 Task: Look for space in Seinäjoki, Finland from 12th  July, 2023 to 15th July, 2023 for 3 adults in price range Rs.12000 to Rs.16000. Place can be entire place with 2 bedrooms having 3 beds and 1 bathroom. Property type can be house, flat, guest house. Booking option can be shelf check-in. Required host language is .
Action: Mouse moved to (450, 100)
Screenshot: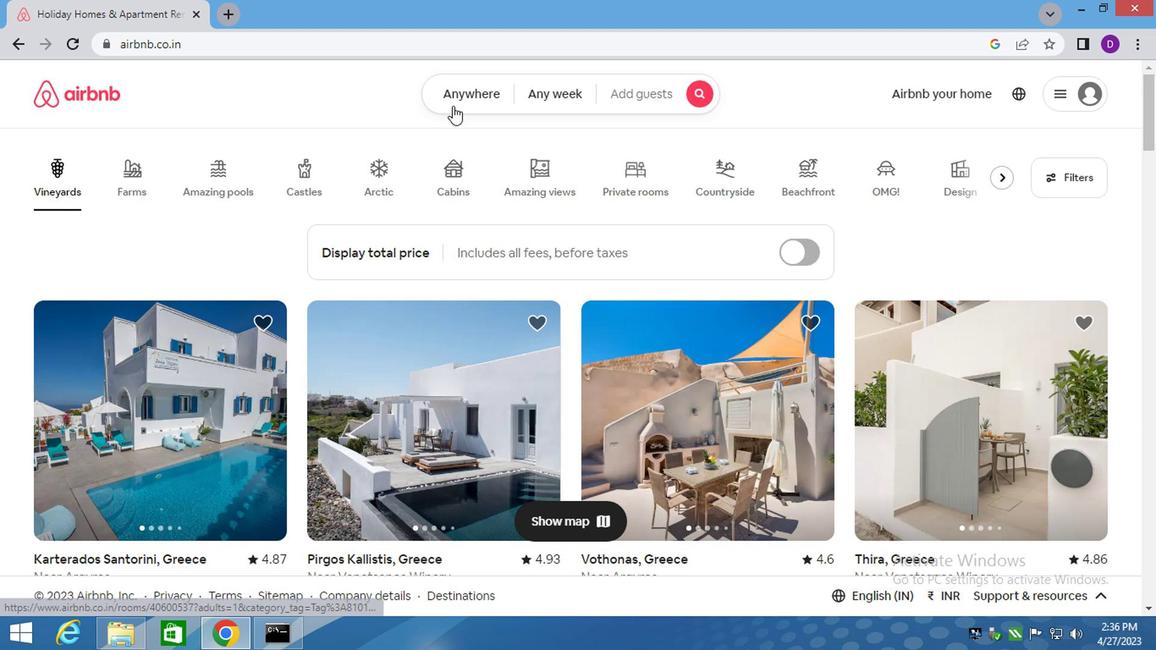 
Action: Mouse pressed left at (450, 100)
Screenshot: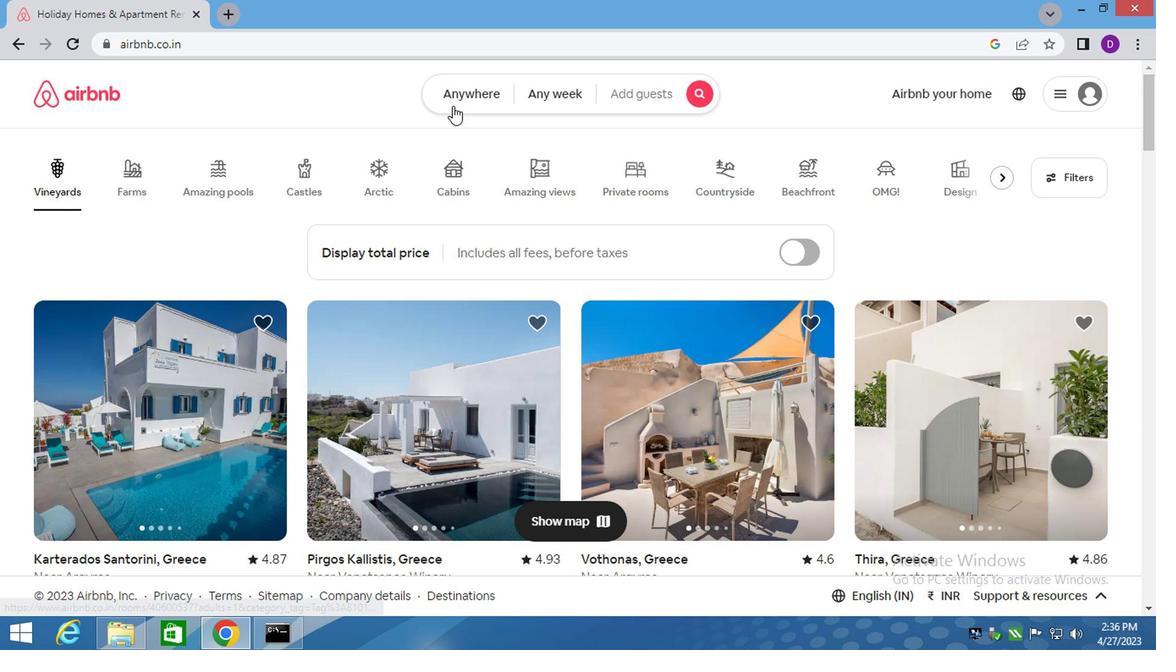 
Action: Mouse moved to (306, 163)
Screenshot: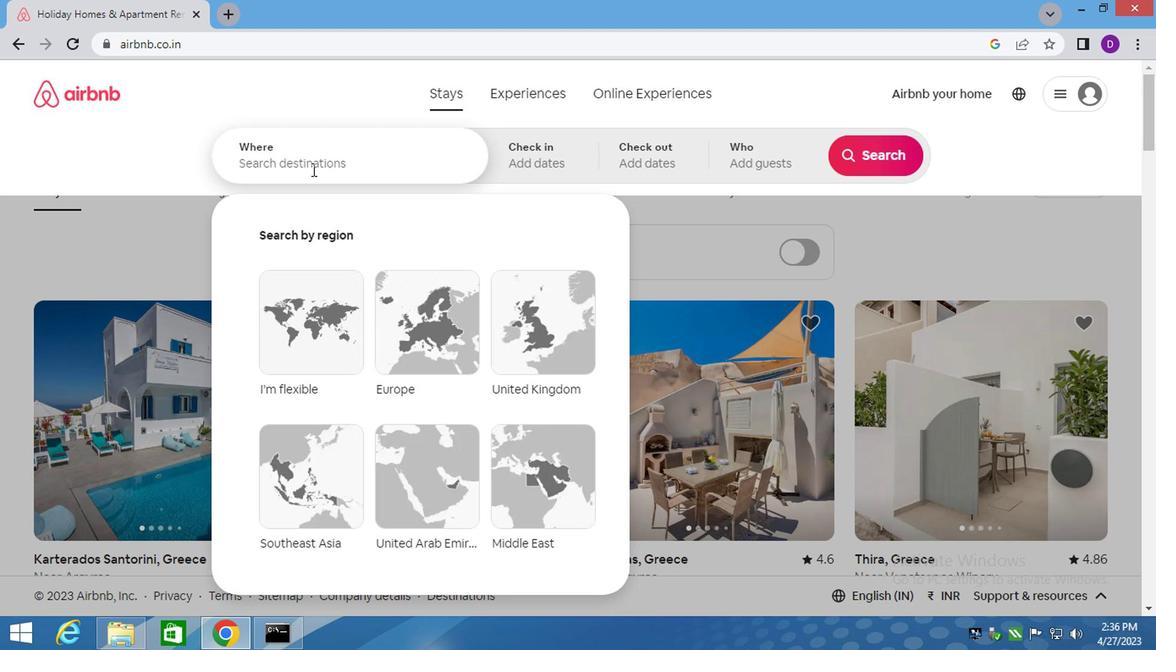 
Action: Mouse pressed left at (306, 163)
Screenshot: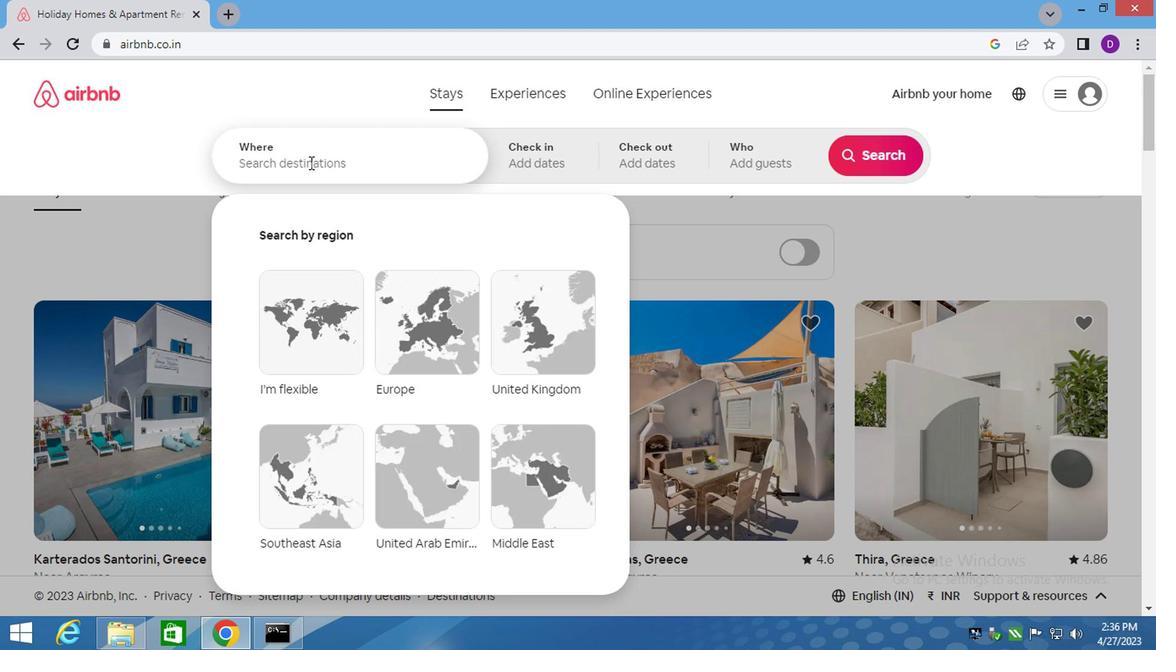 
Action: Key pressed <Key.shift>SEINAJOKI,<Key.space><Key.shift>F
Screenshot: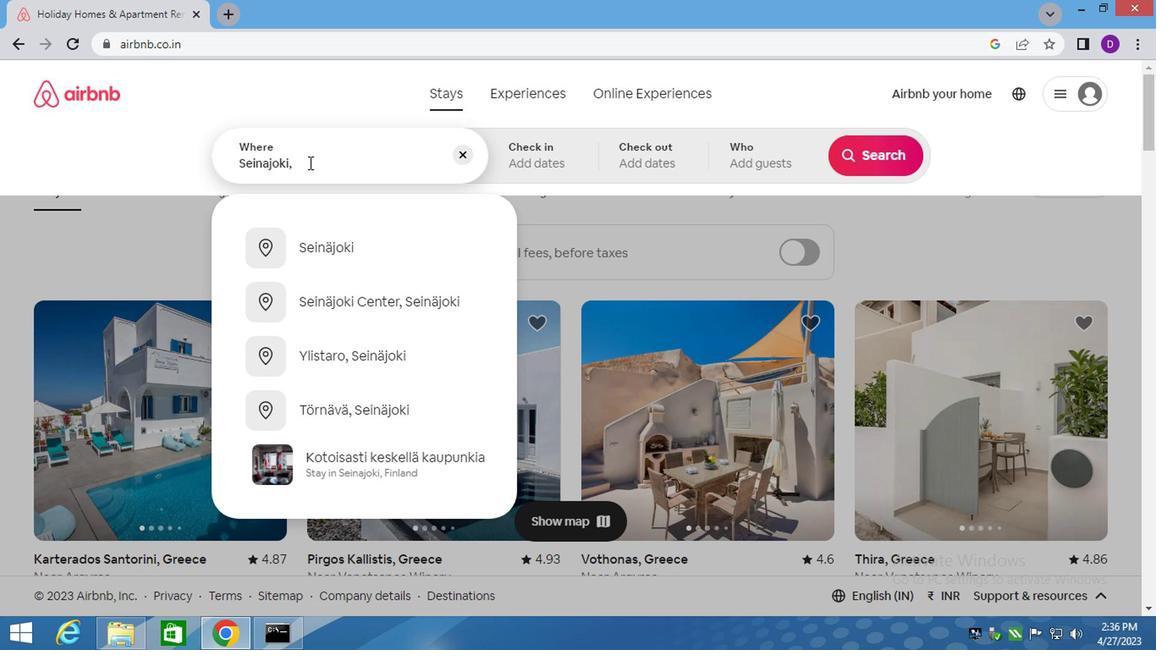 
Action: Mouse moved to (314, 239)
Screenshot: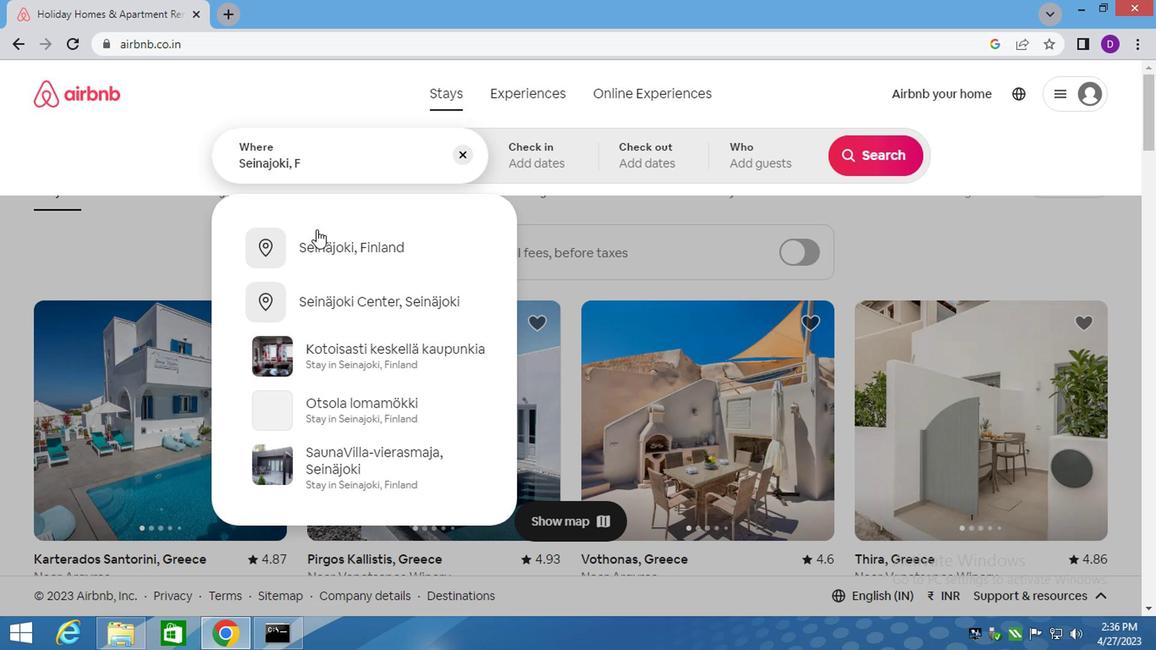 
Action: Mouse pressed left at (314, 239)
Screenshot: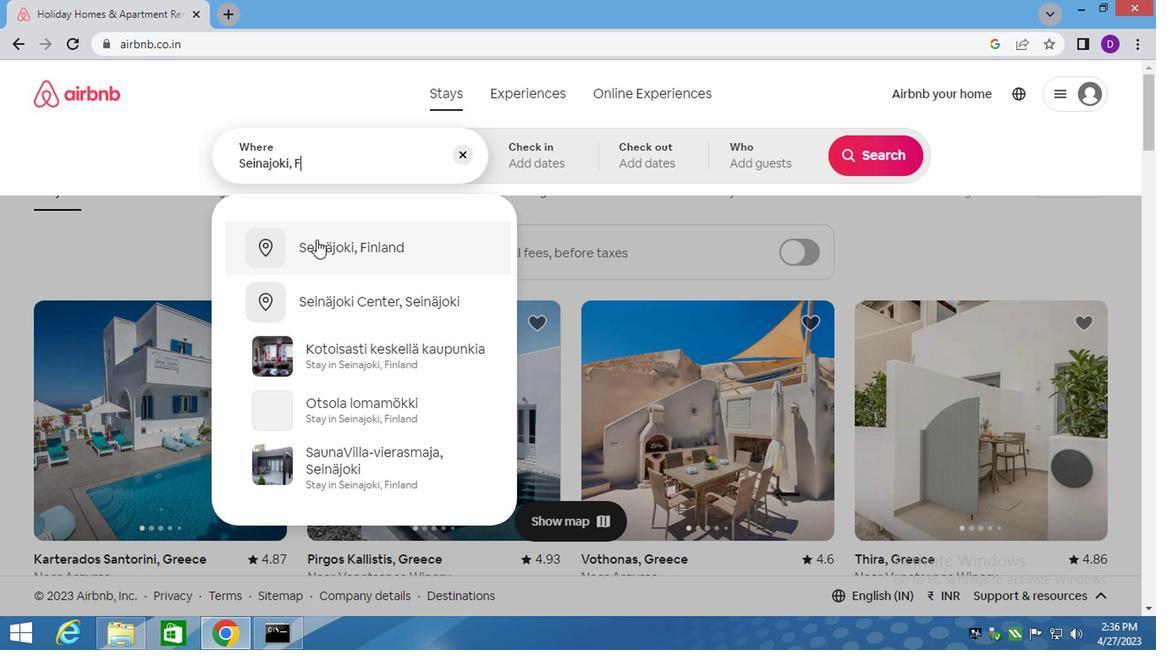 
Action: Mouse moved to (856, 294)
Screenshot: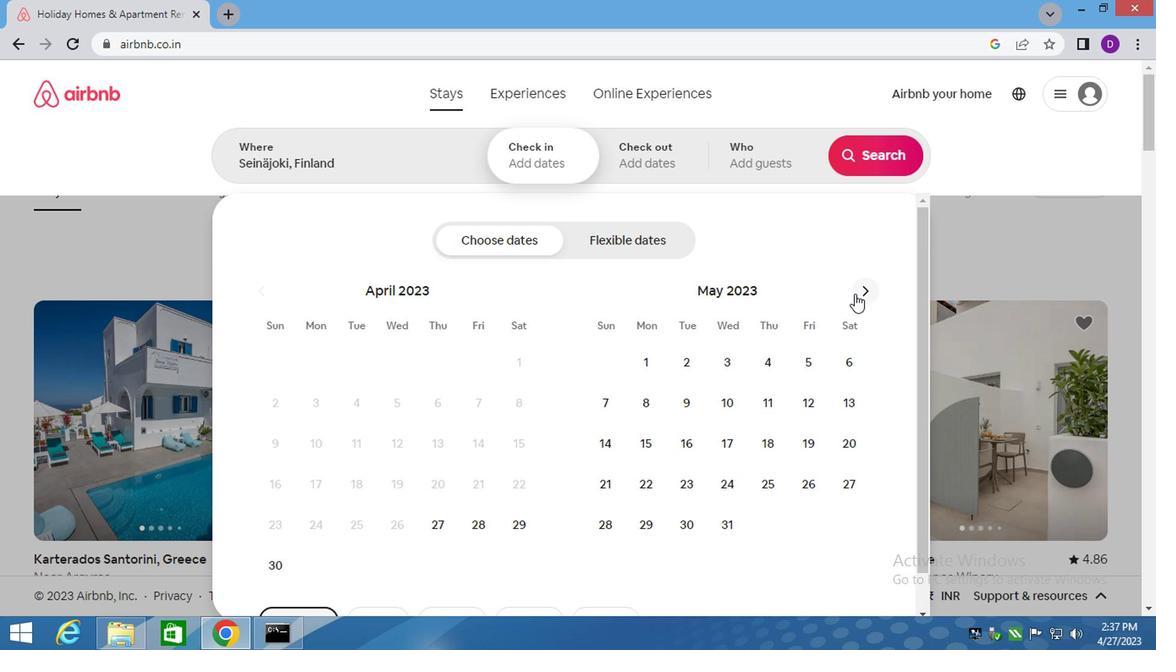 
Action: Mouse pressed left at (856, 294)
Screenshot: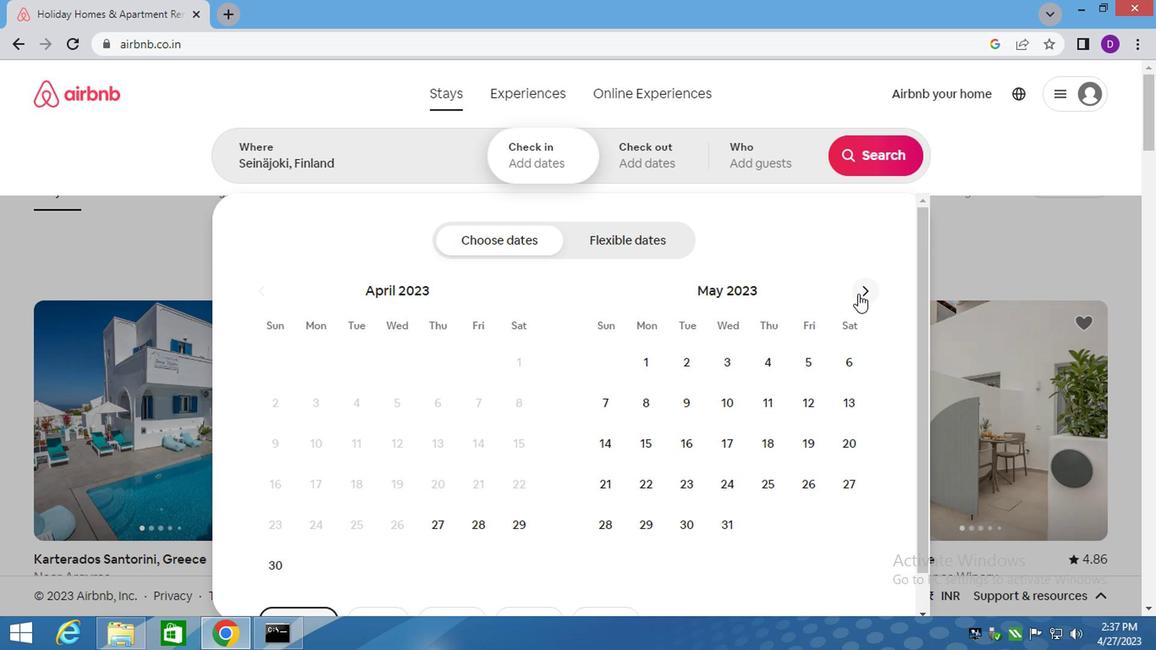 
Action: Mouse pressed left at (856, 294)
Screenshot: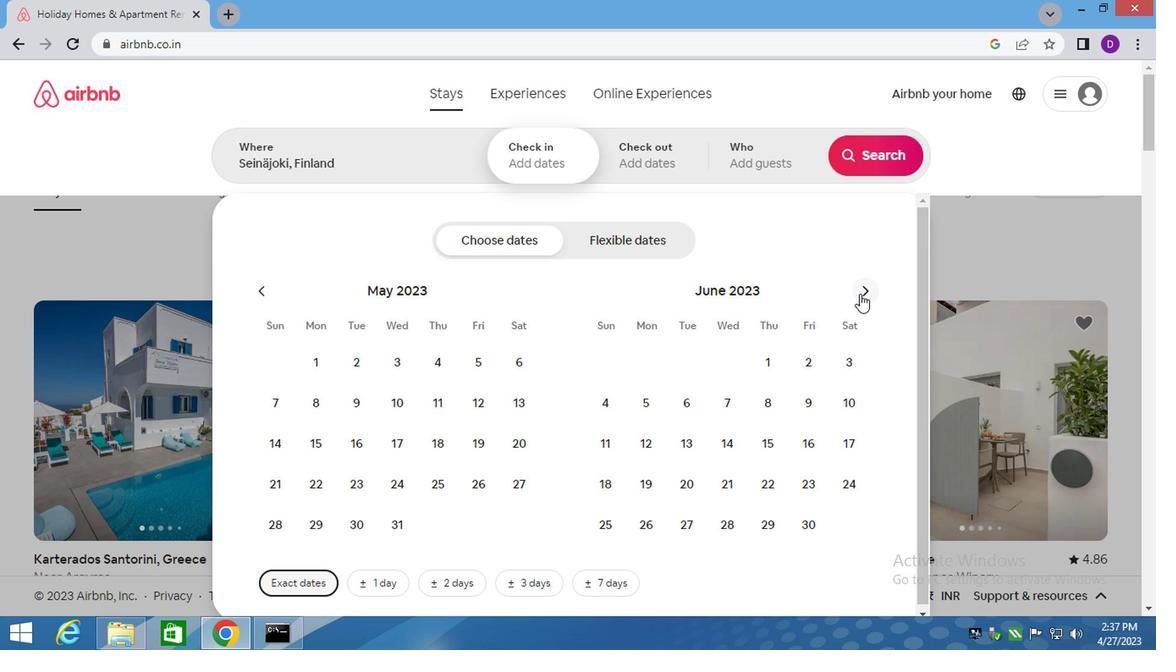 
Action: Mouse moved to (725, 435)
Screenshot: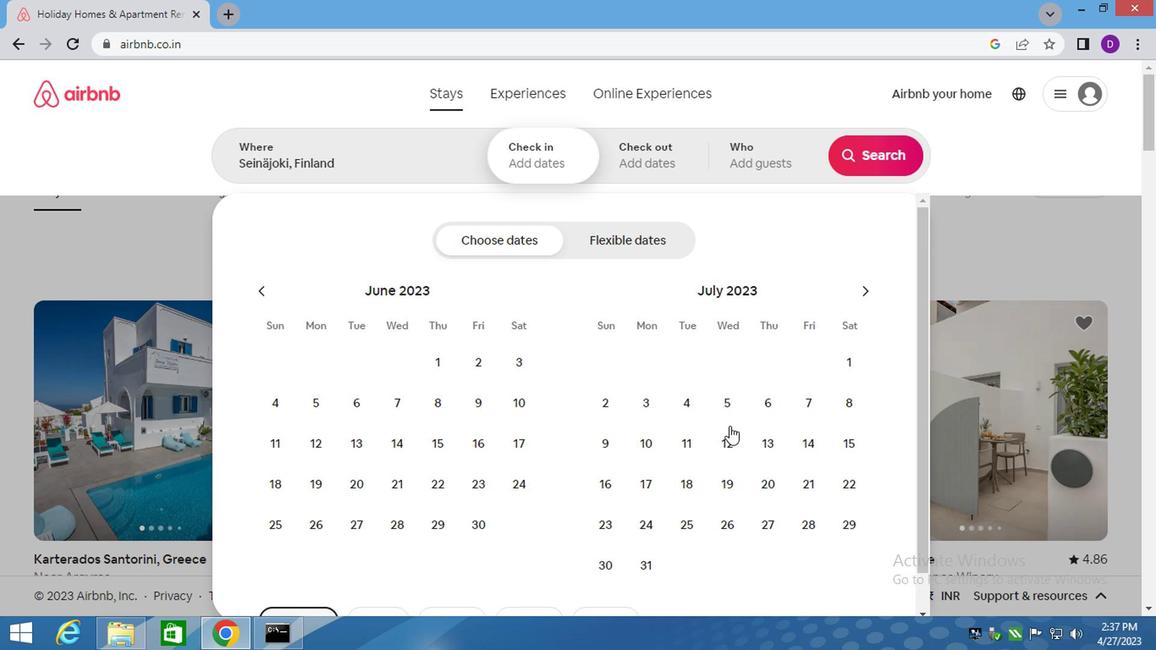 
Action: Mouse pressed left at (725, 435)
Screenshot: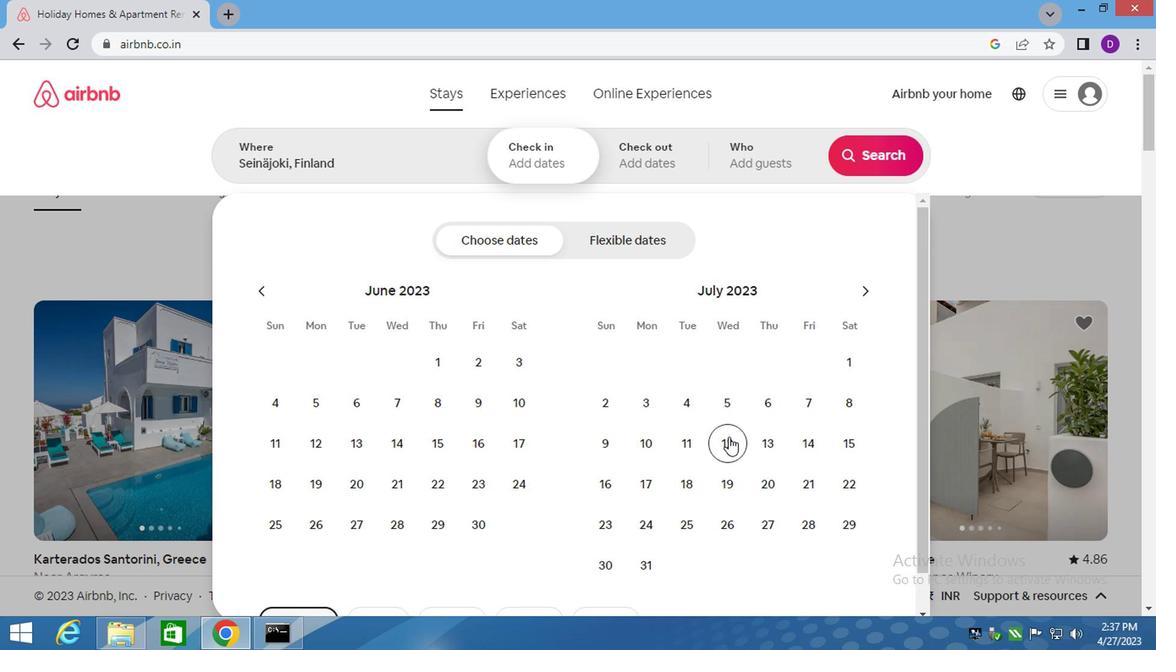 
Action: Mouse moved to (843, 442)
Screenshot: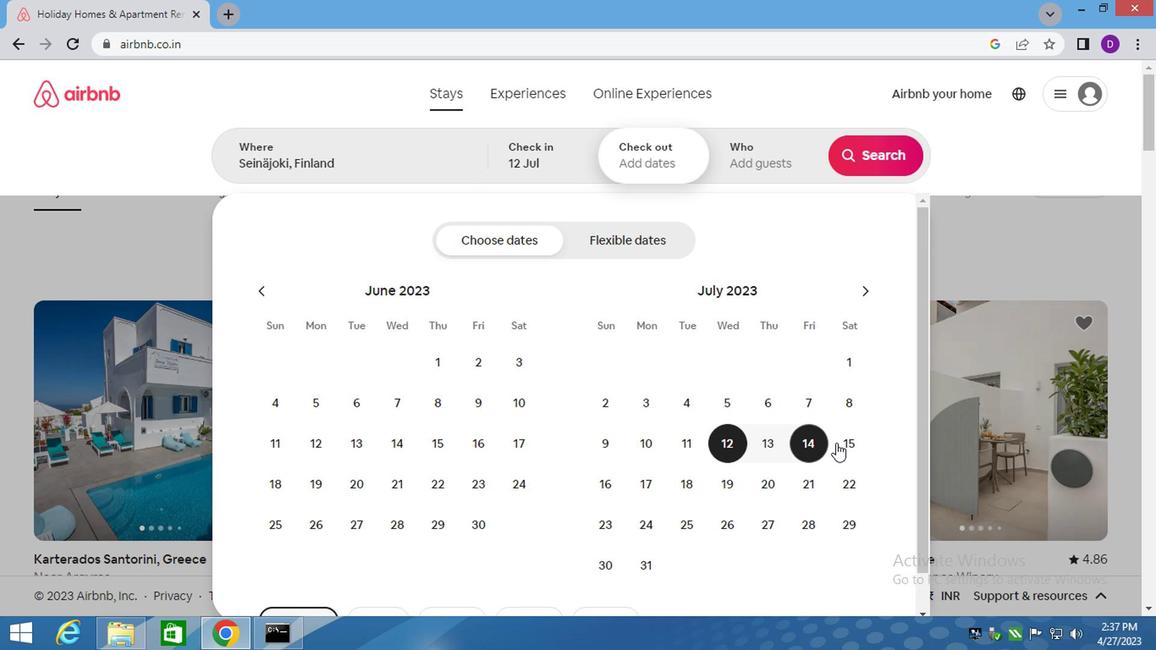 
Action: Mouse pressed left at (843, 442)
Screenshot: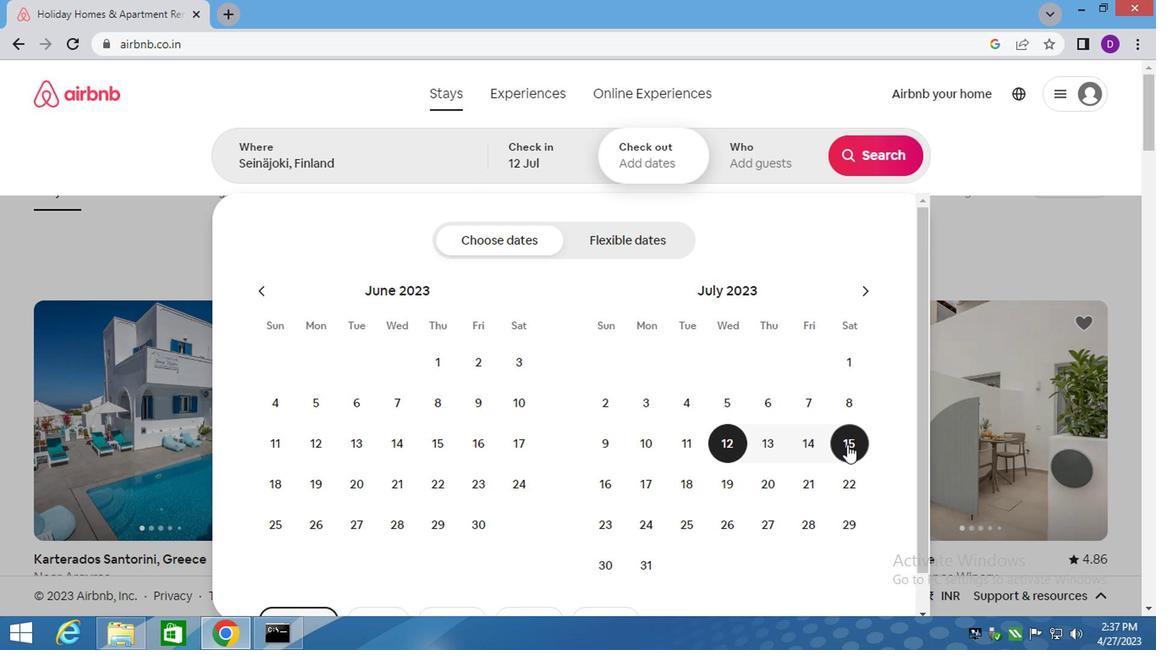 
Action: Mouse moved to (747, 154)
Screenshot: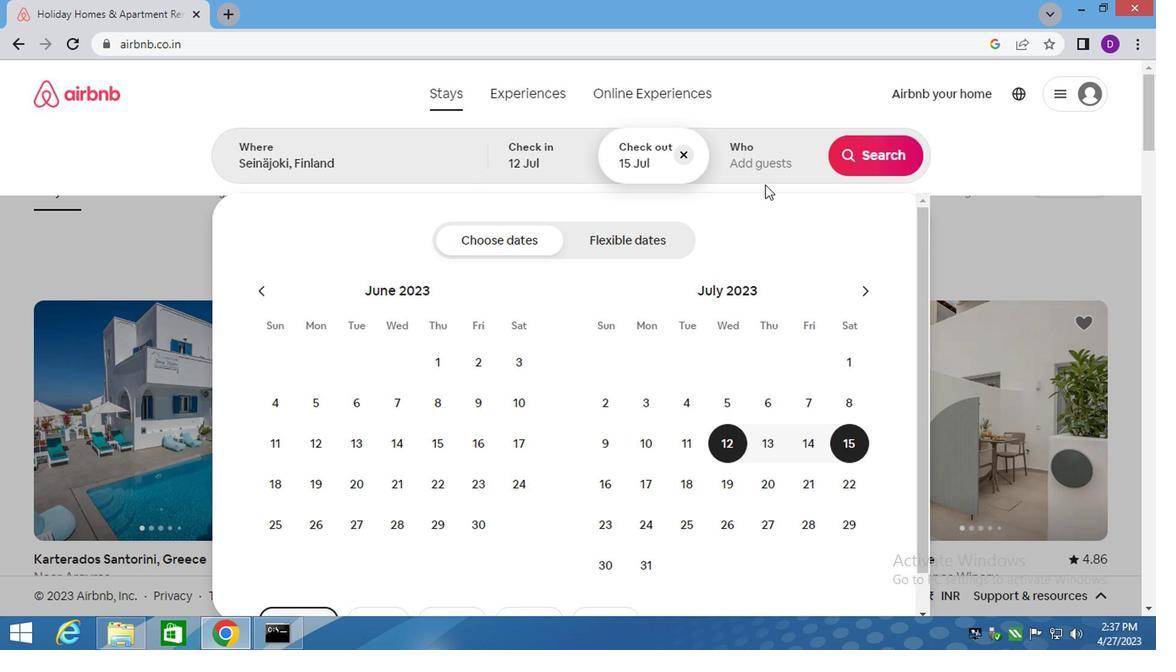 
Action: Mouse pressed left at (747, 154)
Screenshot: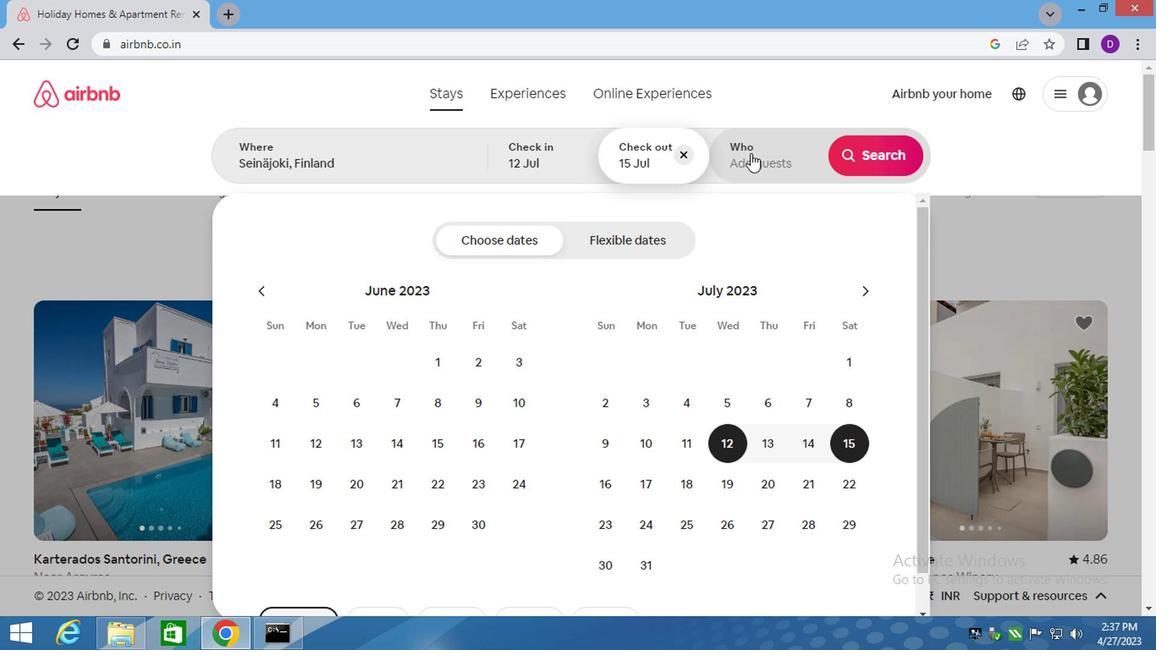 
Action: Mouse moved to (880, 251)
Screenshot: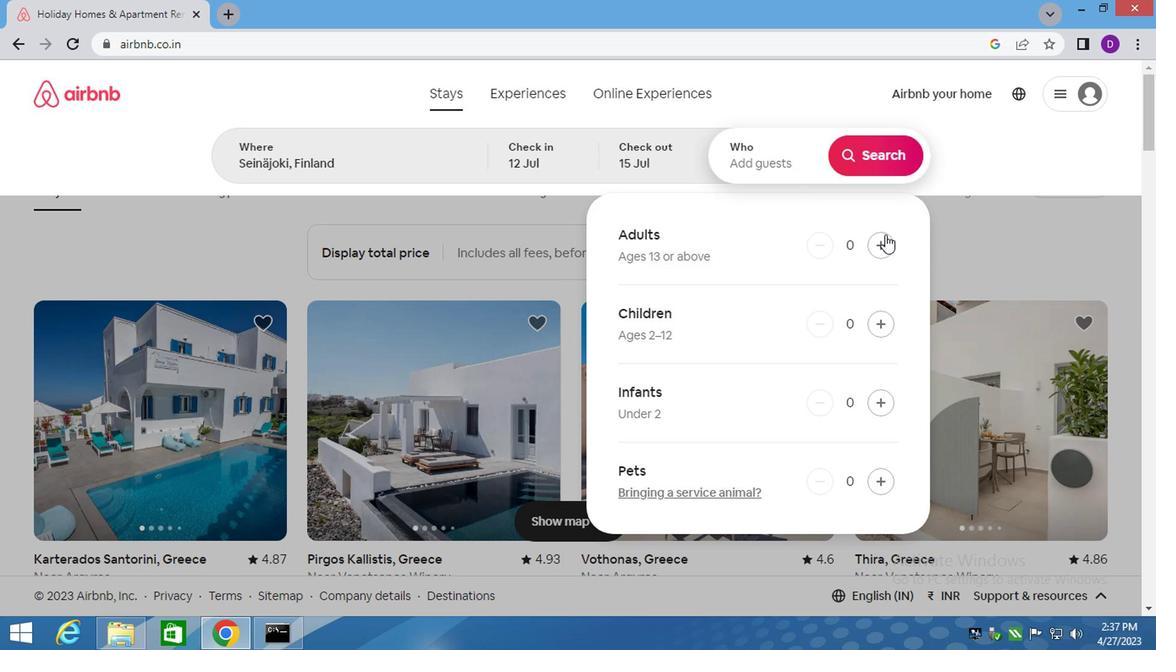 
Action: Mouse pressed left at (880, 251)
Screenshot: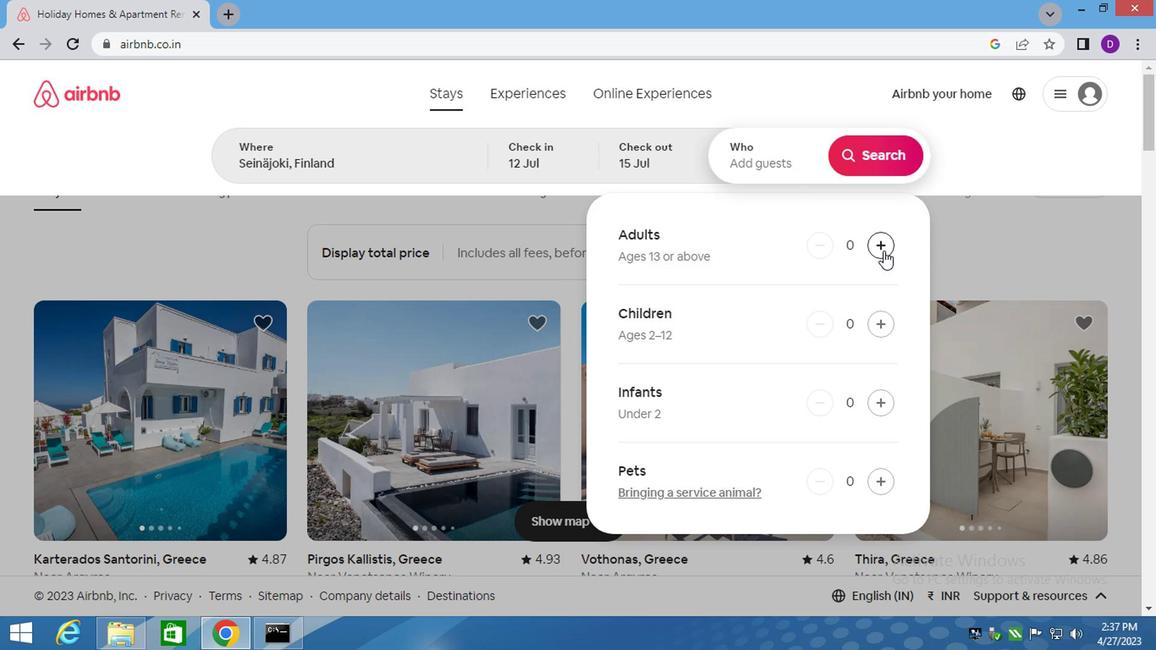 
Action: Mouse pressed left at (880, 251)
Screenshot: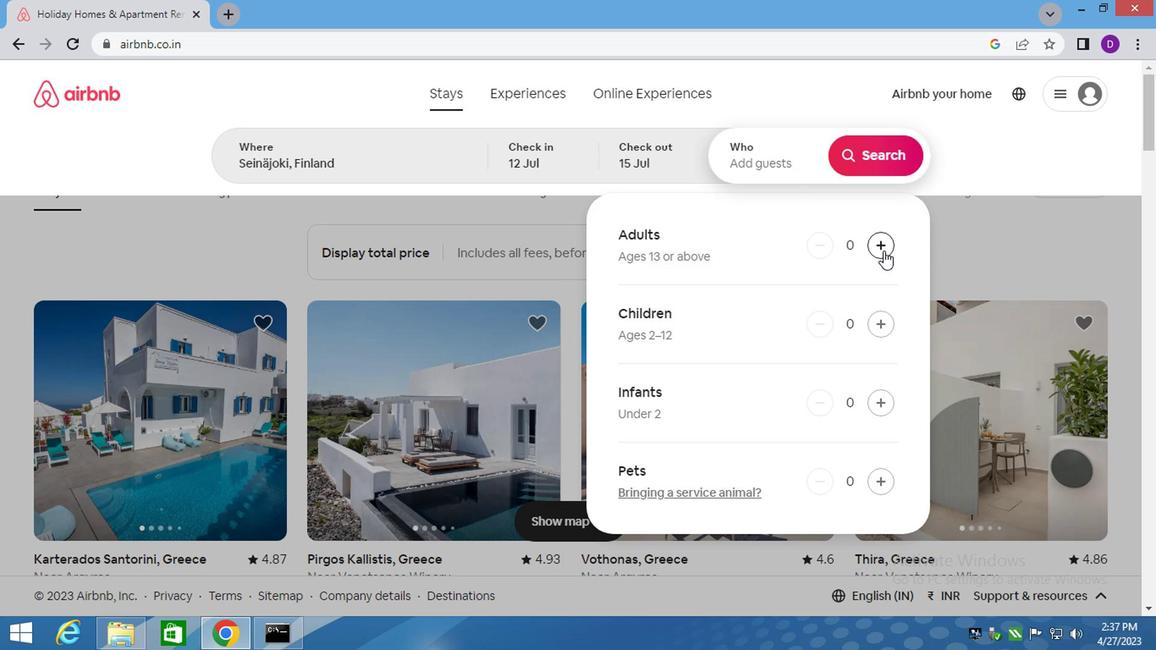 
Action: Mouse pressed left at (880, 251)
Screenshot: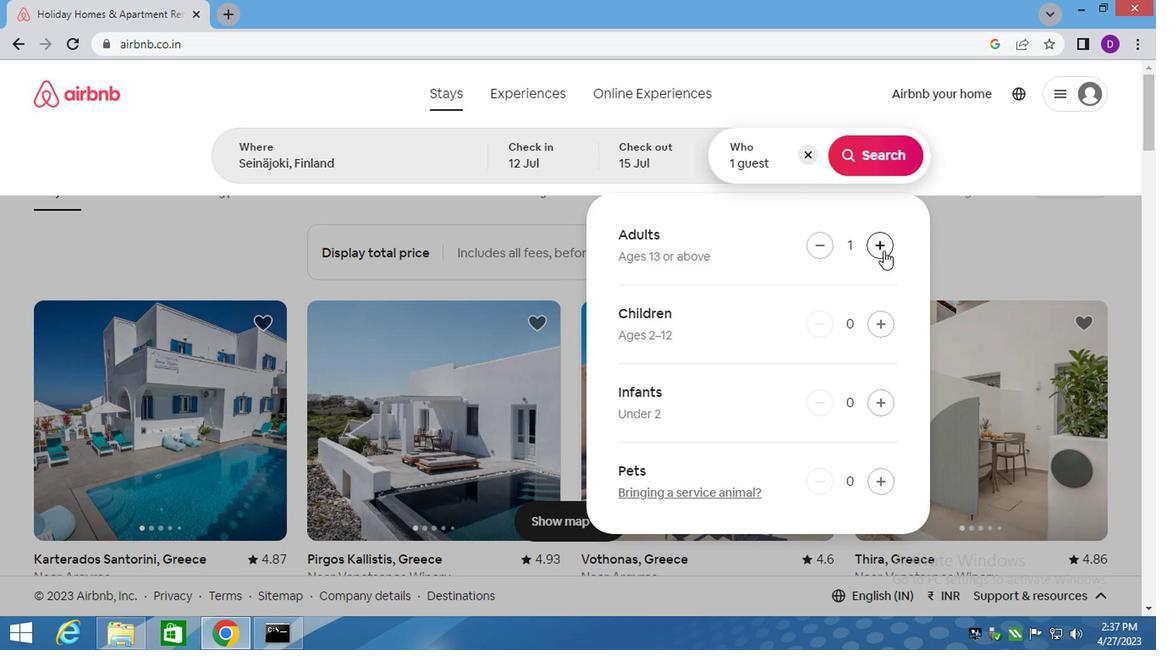 
Action: Mouse moved to (866, 158)
Screenshot: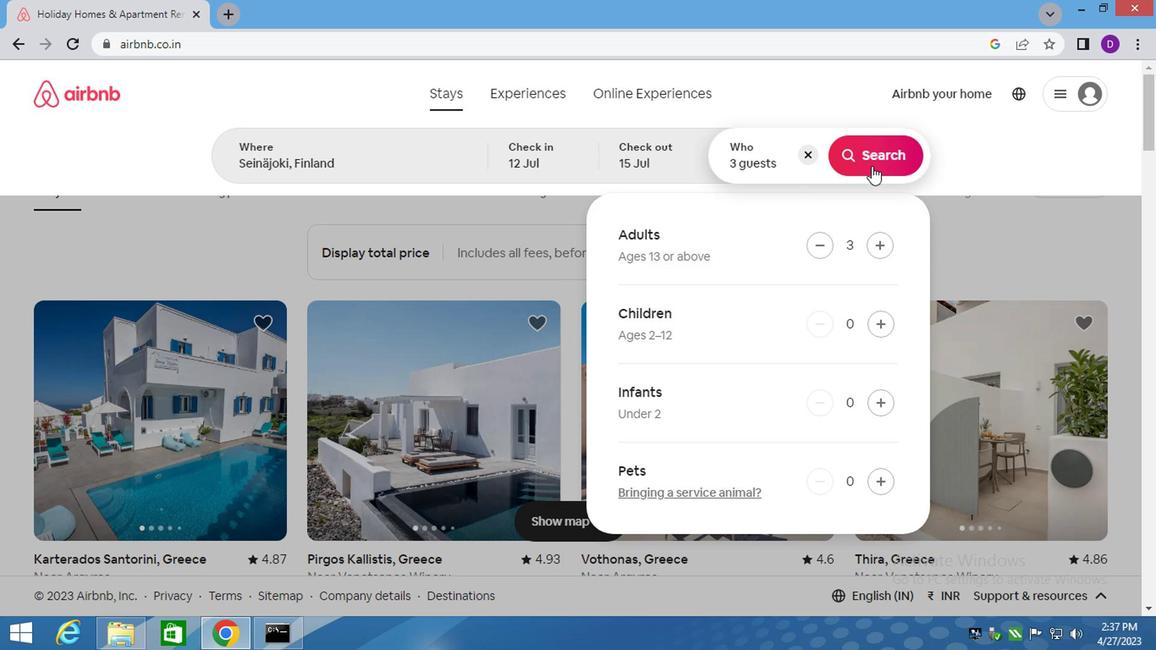 
Action: Mouse pressed left at (866, 158)
Screenshot: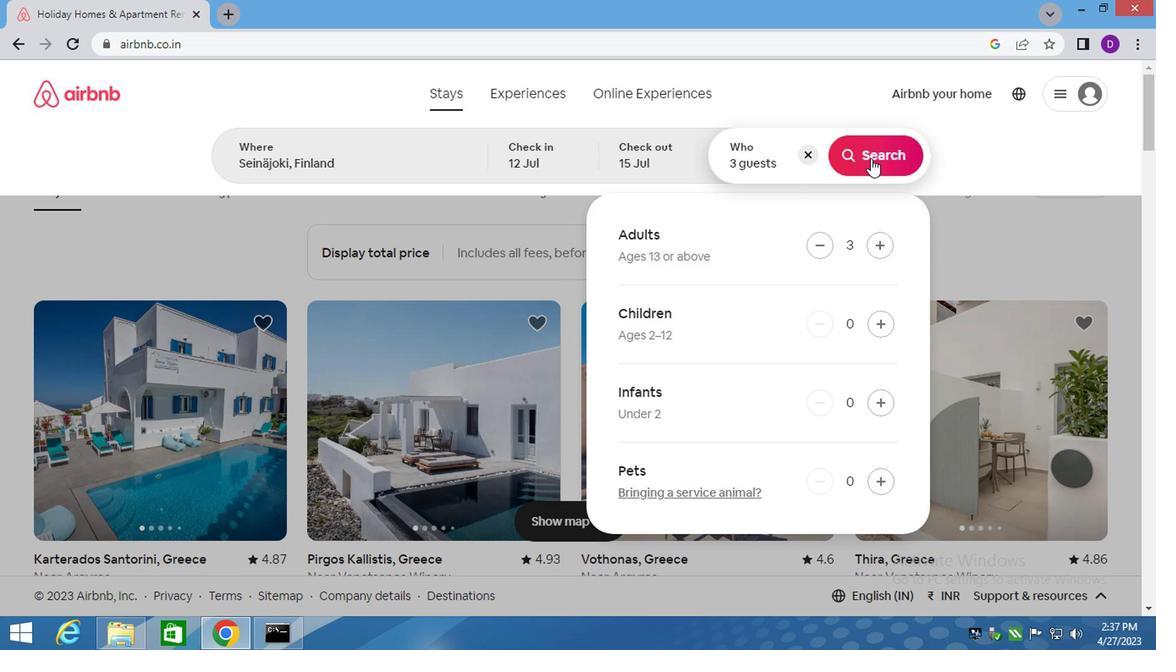 
Action: Mouse moved to (1045, 166)
Screenshot: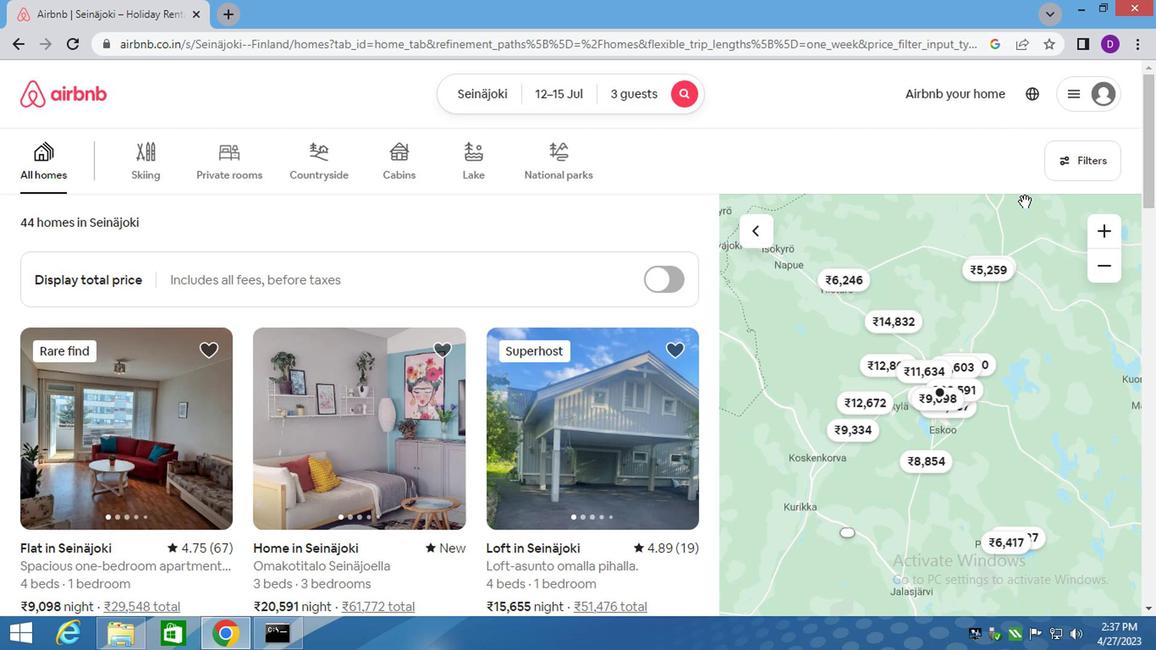 
Action: Mouse pressed left at (1045, 166)
Screenshot: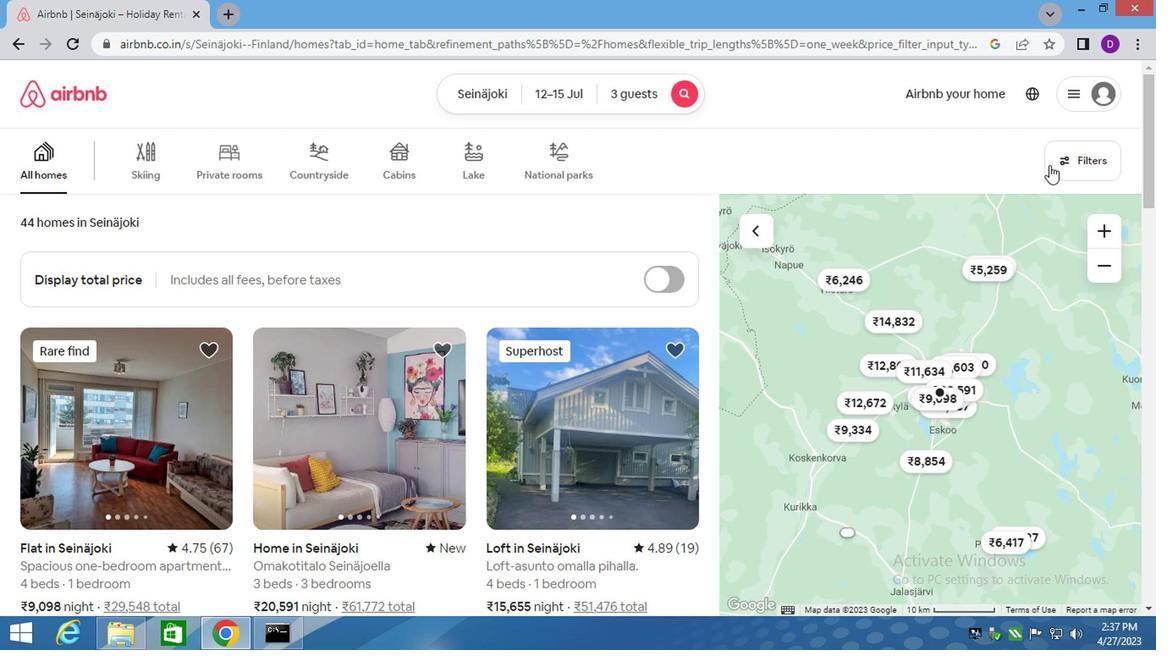 
Action: Mouse moved to (359, 376)
Screenshot: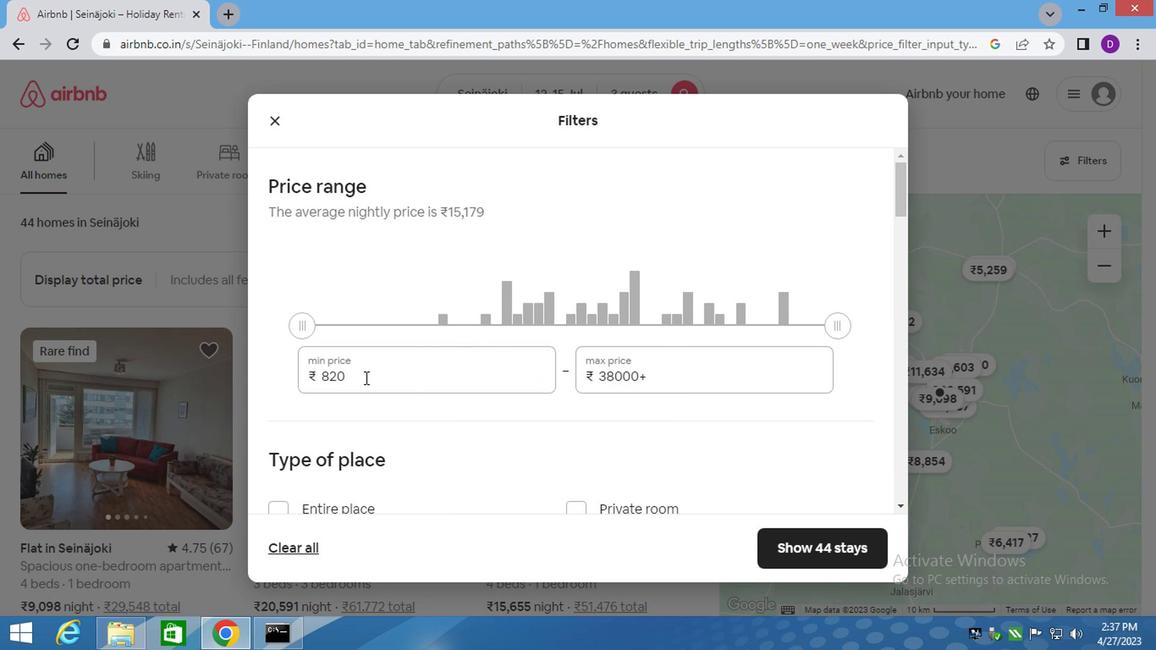 
Action: Mouse pressed left at (359, 376)
Screenshot: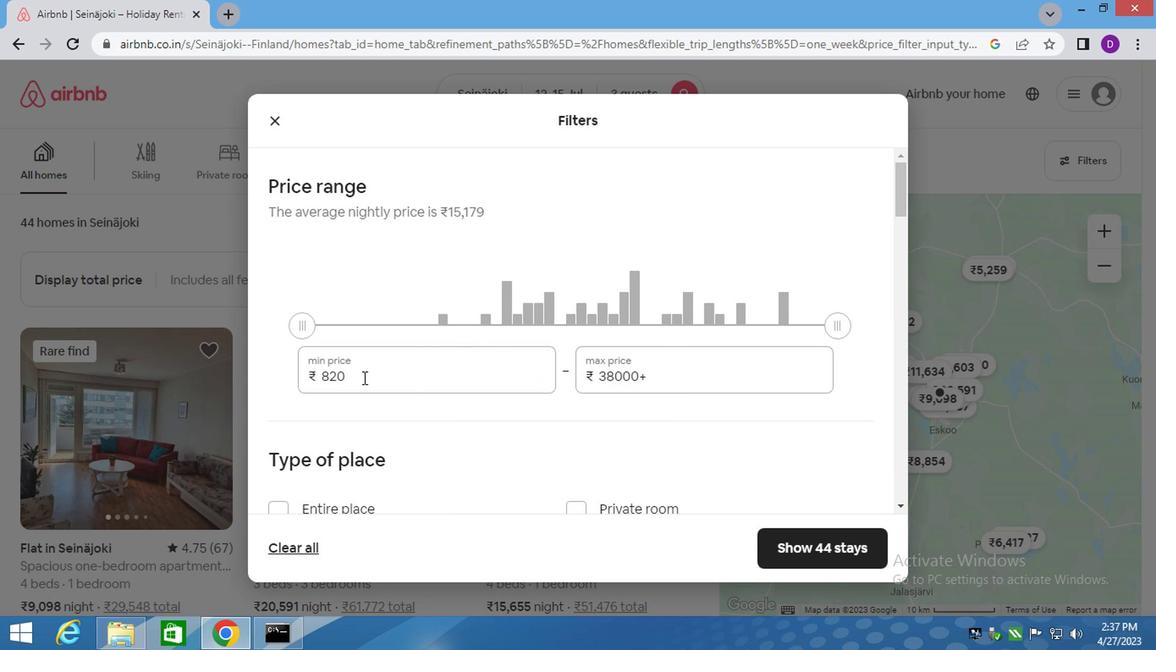 
Action: Mouse pressed left at (359, 376)
Screenshot: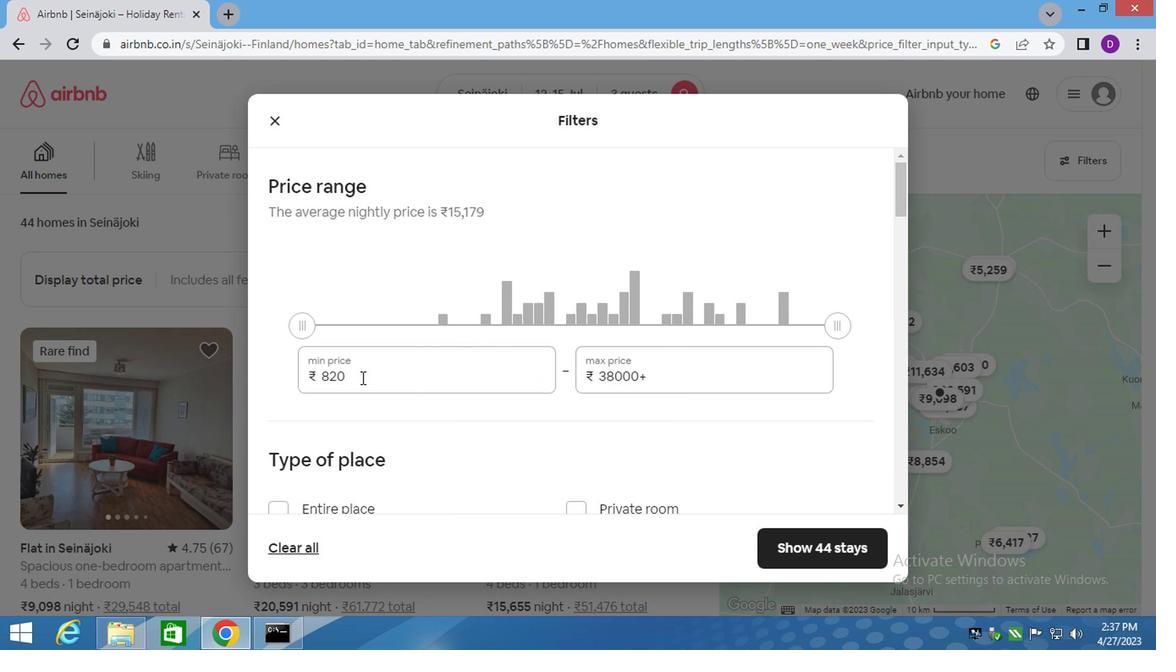 
Action: Key pressed 12000<Key.tab>16000
Screenshot: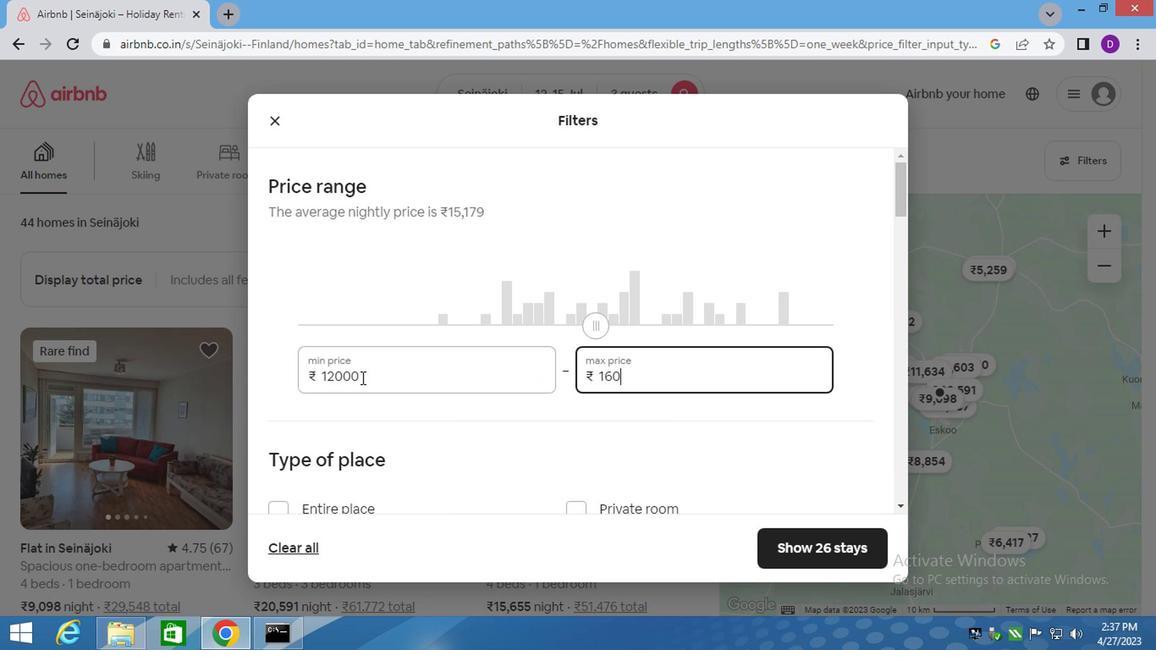 
Action: Mouse scrolled (359, 375) with delta (0, 0)
Screenshot: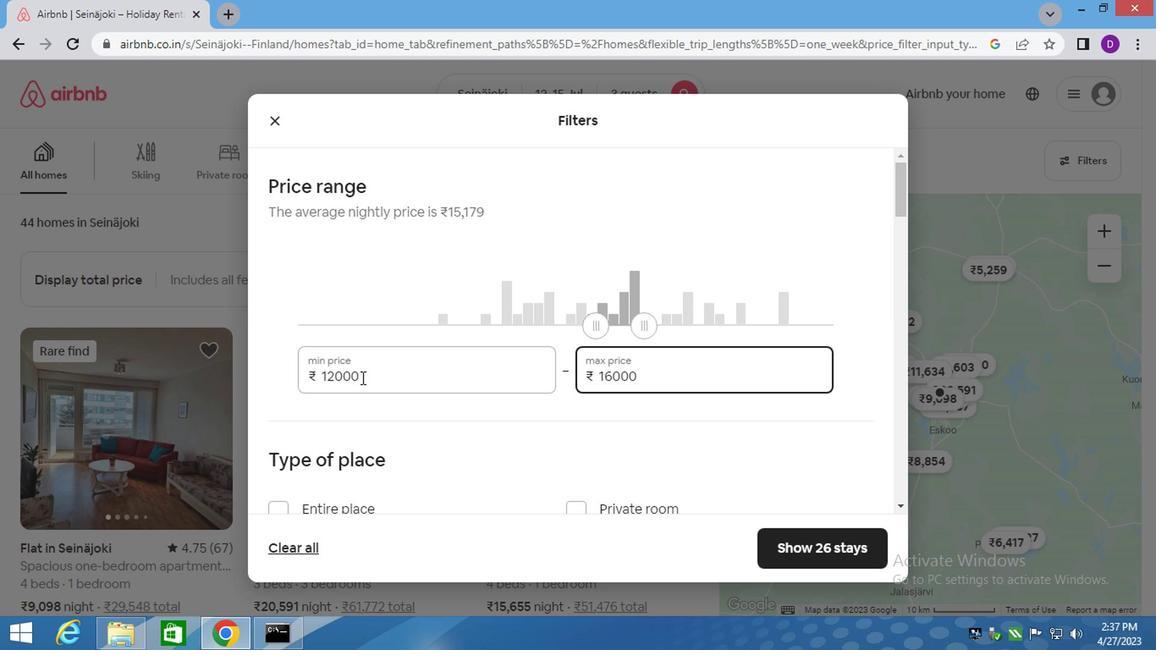 
Action: Mouse moved to (267, 427)
Screenshot: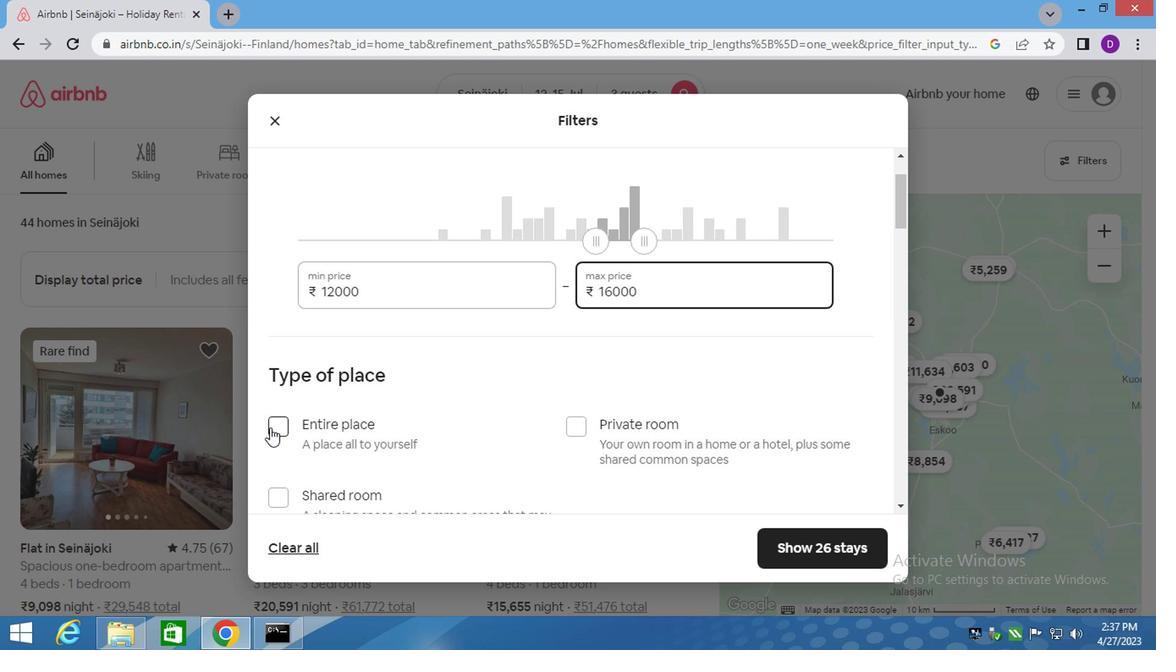 
Action: Mouse pressed left at (267, 427)
Screenshot: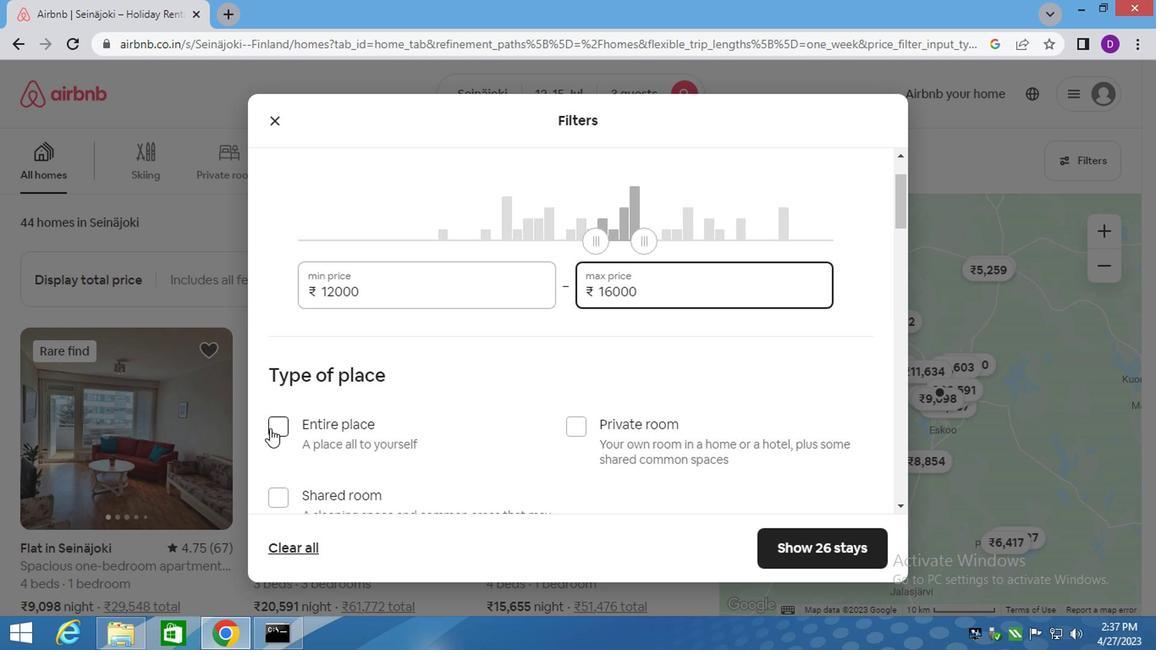 
Action: Mouse moved to (390, 470)
Screenshot: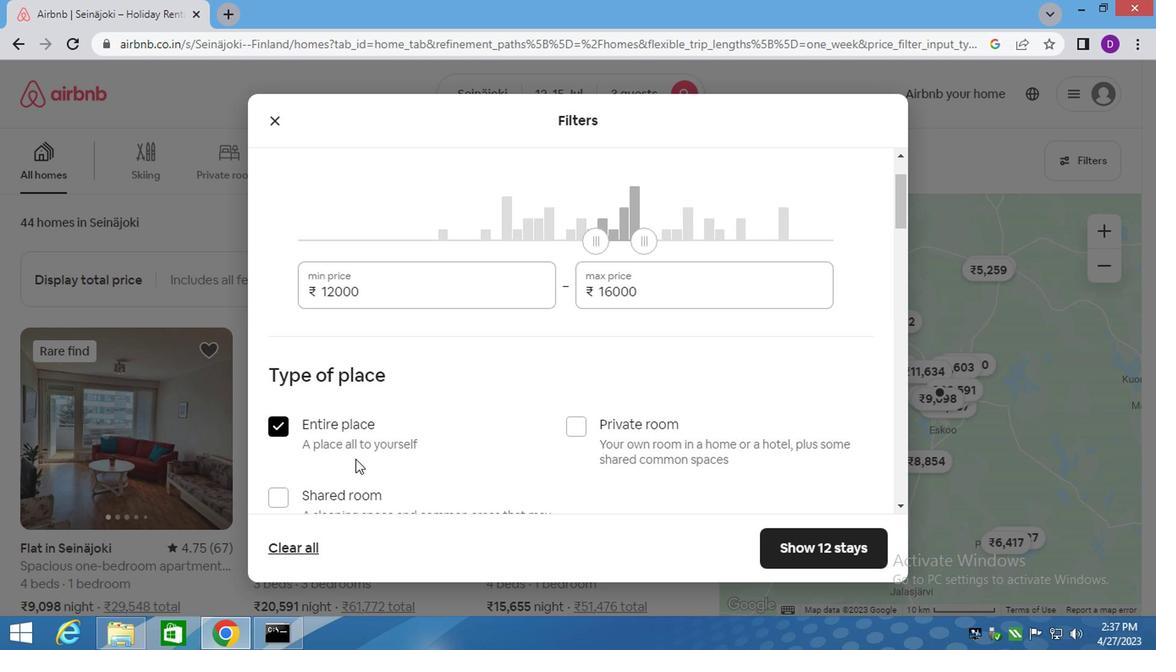 
Action: Mouse scrolled (390, 469) with delta (0, 0)
Screenshot: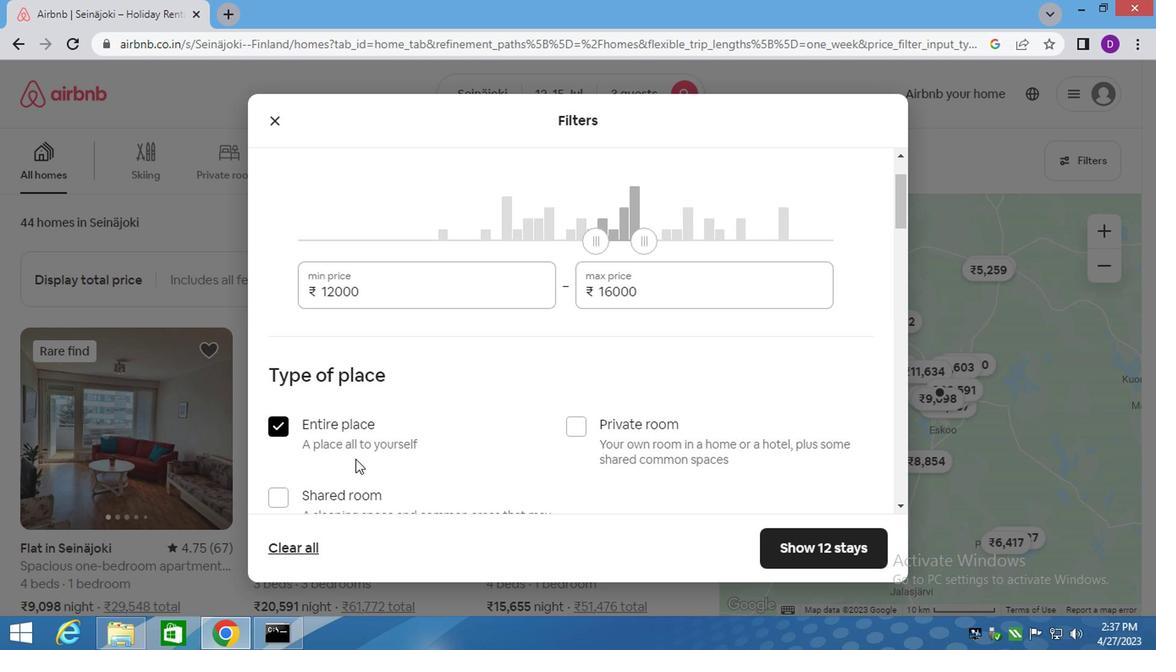 
Action: Mouse scrolled (390, 469) with delta (0, 0)
Screenshot: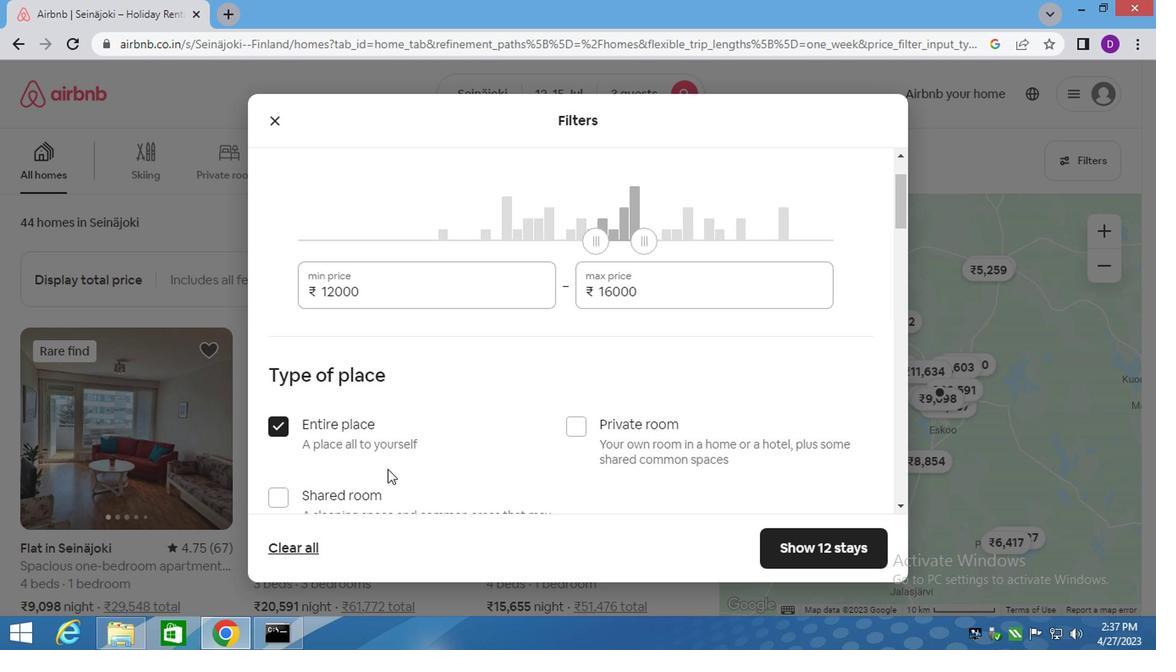 
Action: Mouse moved to (391, 469)
Screenshot: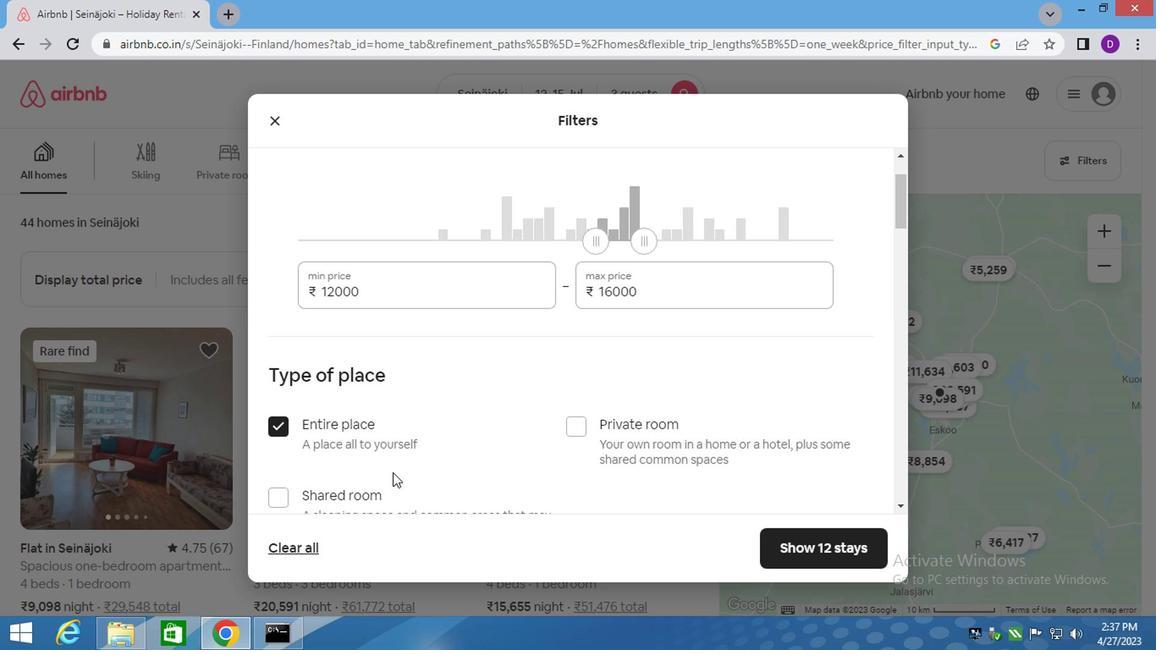 
Action: Mouse scrolled (391, 469) with delta (0, 0)
Screenshot: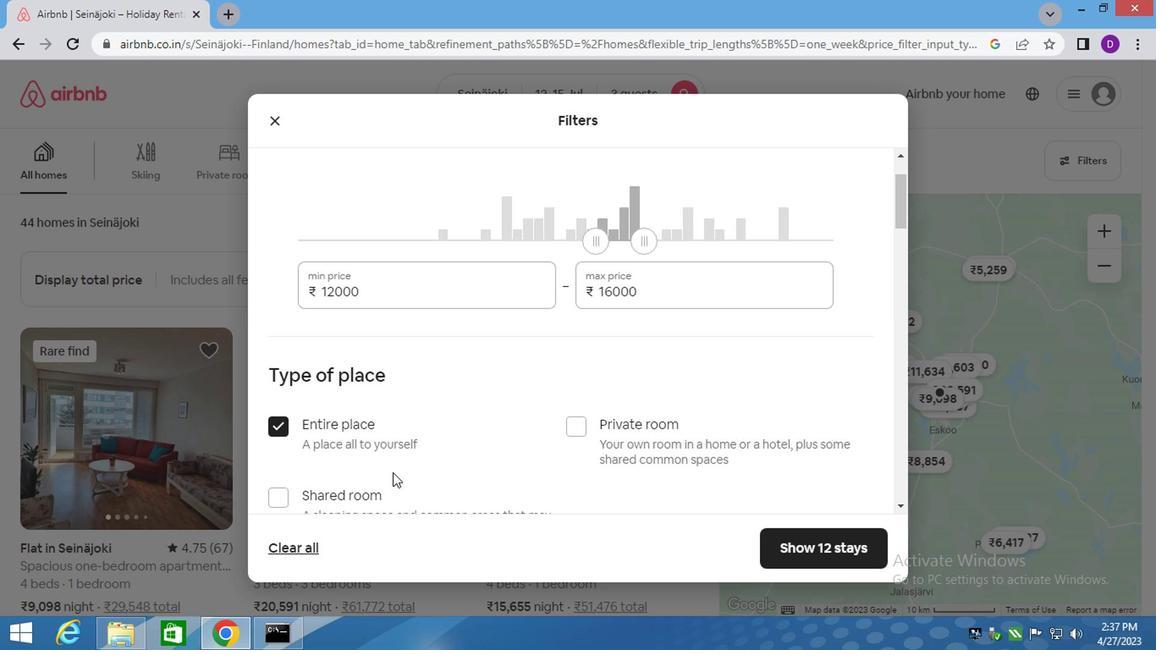 
Action: Mouse moved to (422, 395)
Screenshot: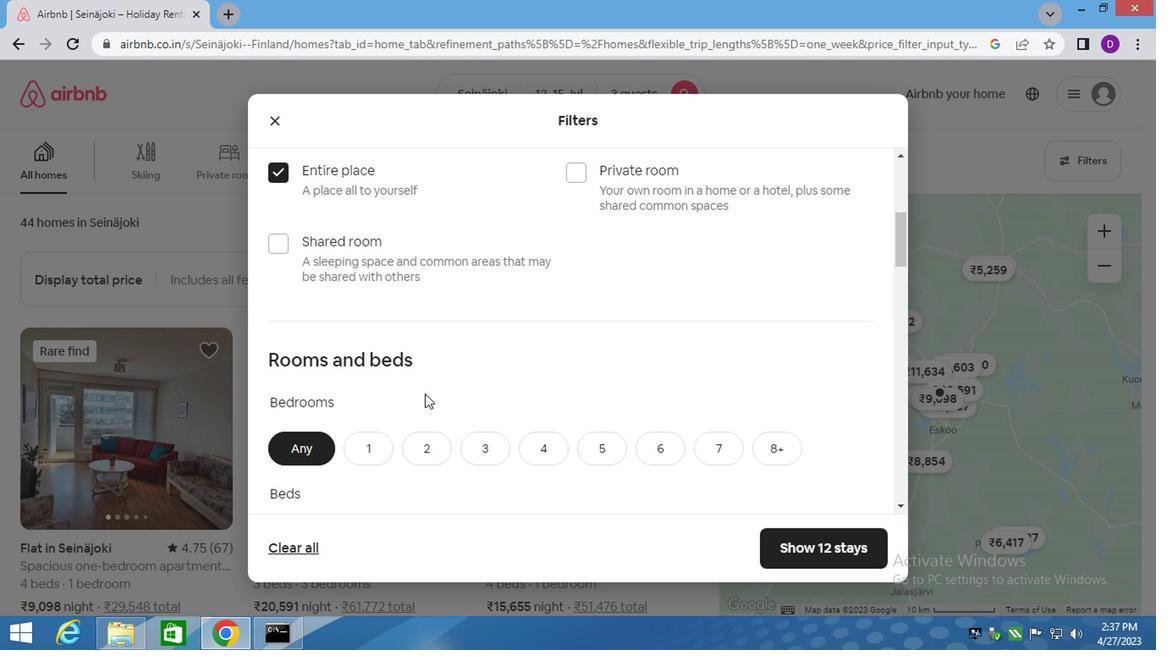 
Action: Mouse scrolled (422, 394) with delta (0, 0)
Screenshot: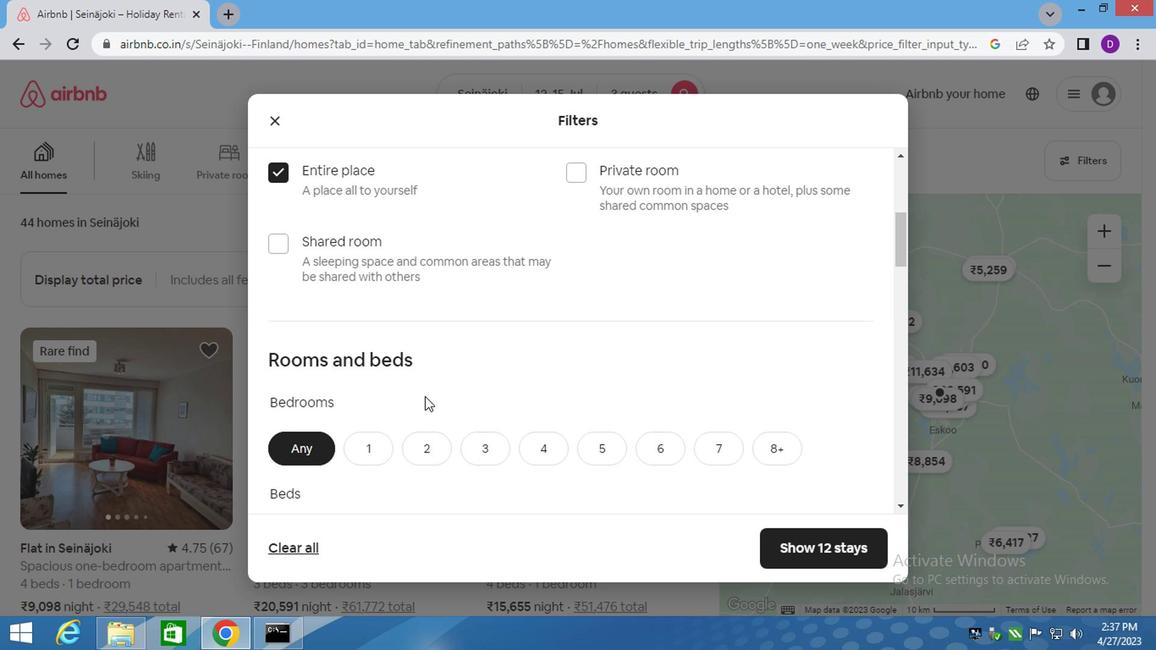 
Action: Mouse moved to (422, 373)
Screenshot: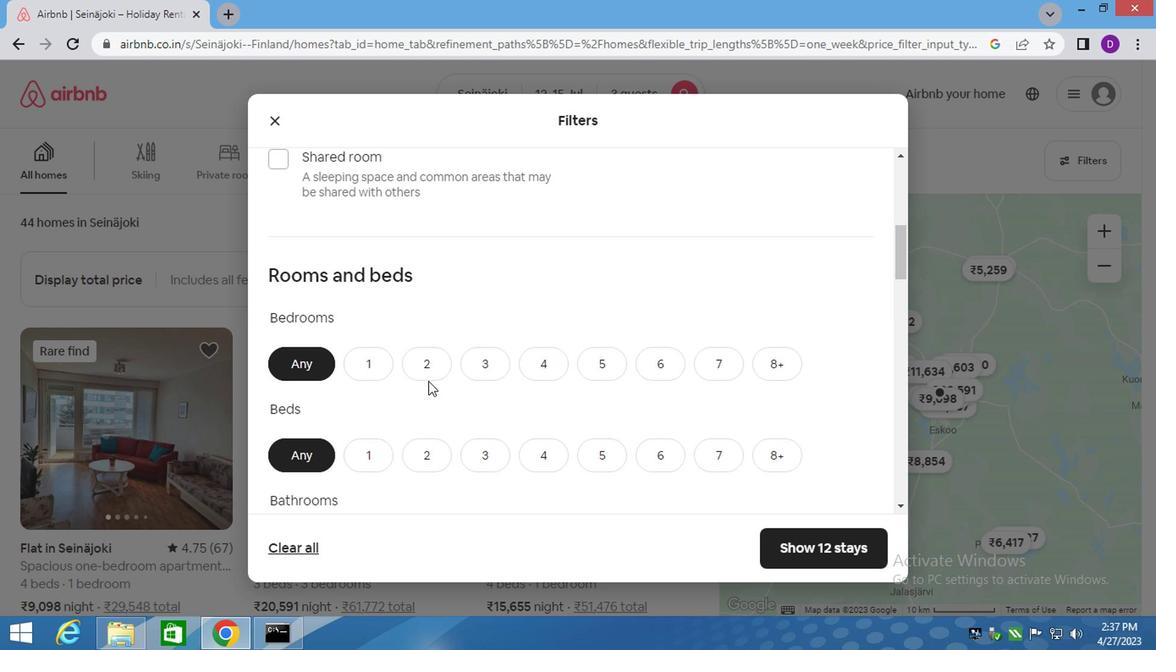 
Action: Mouse pressed left at (422, 373)
Screenshot: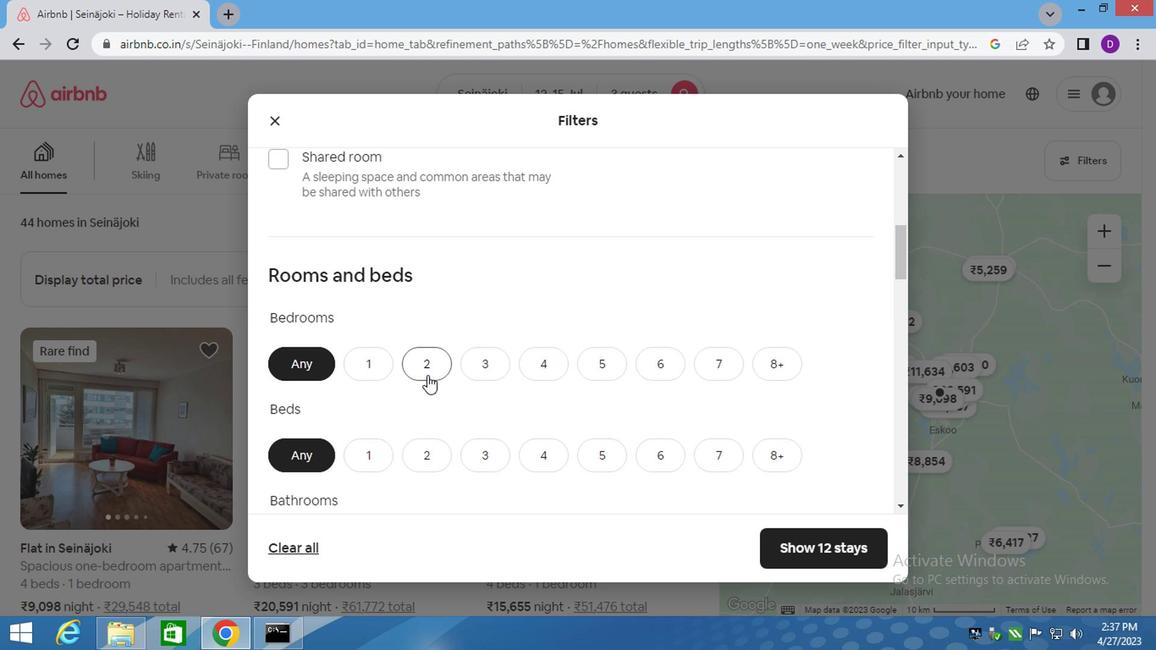 
Action: Mouse moved to (466, 453)
Screenshot: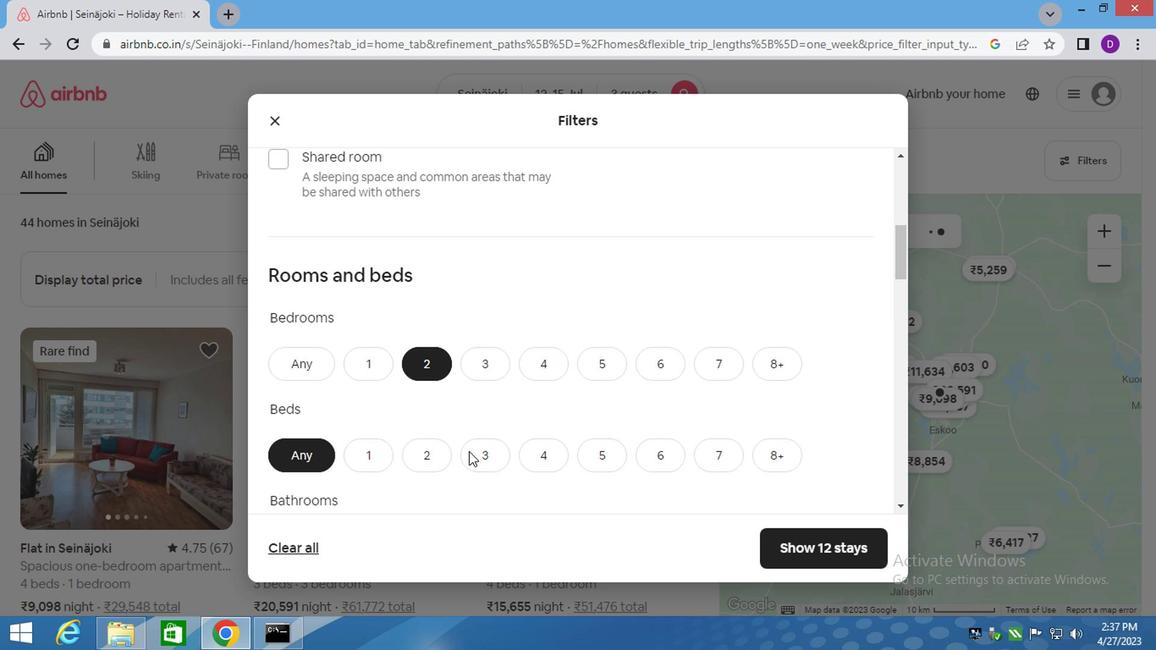 
Action: Mouse pressed left at (466, 453)
Screenshot: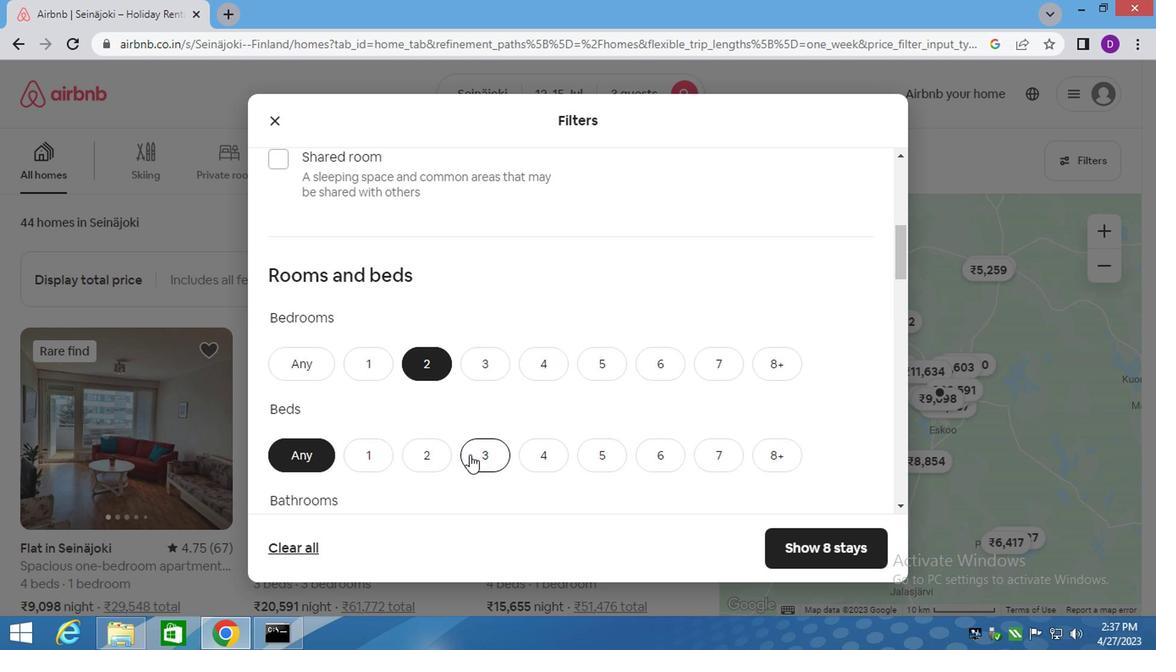 
Action: Mouse moved to (437, 457)
Screenshot: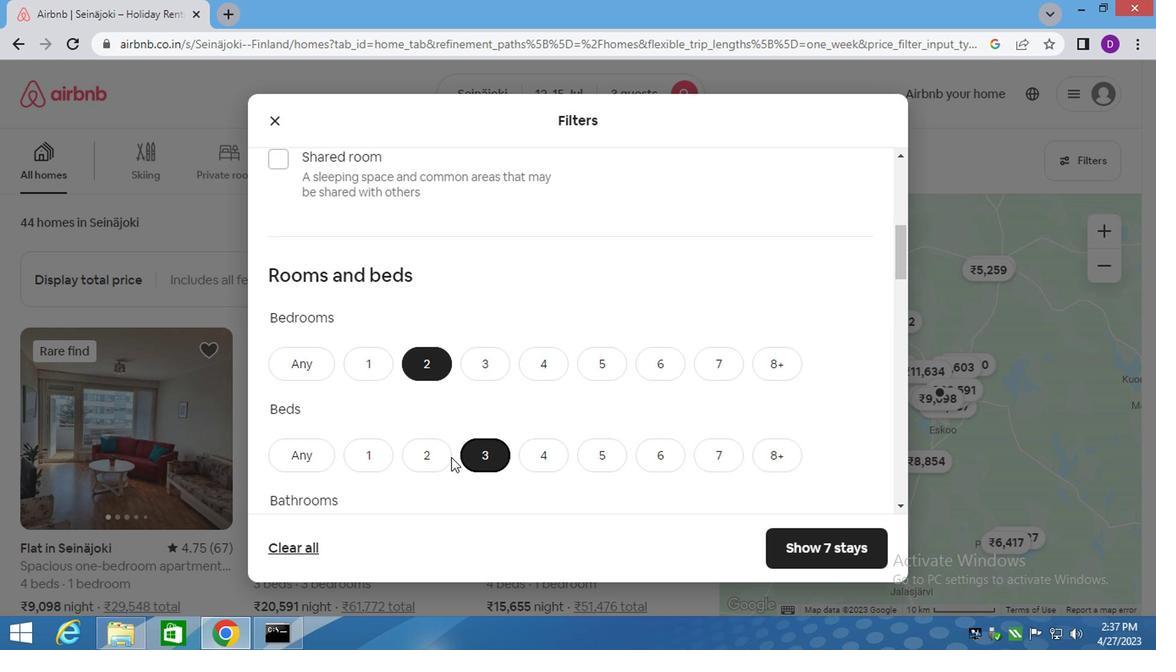 
Action: Mouse scrolled (437, 456) with delta (0, 0)
Screenshot: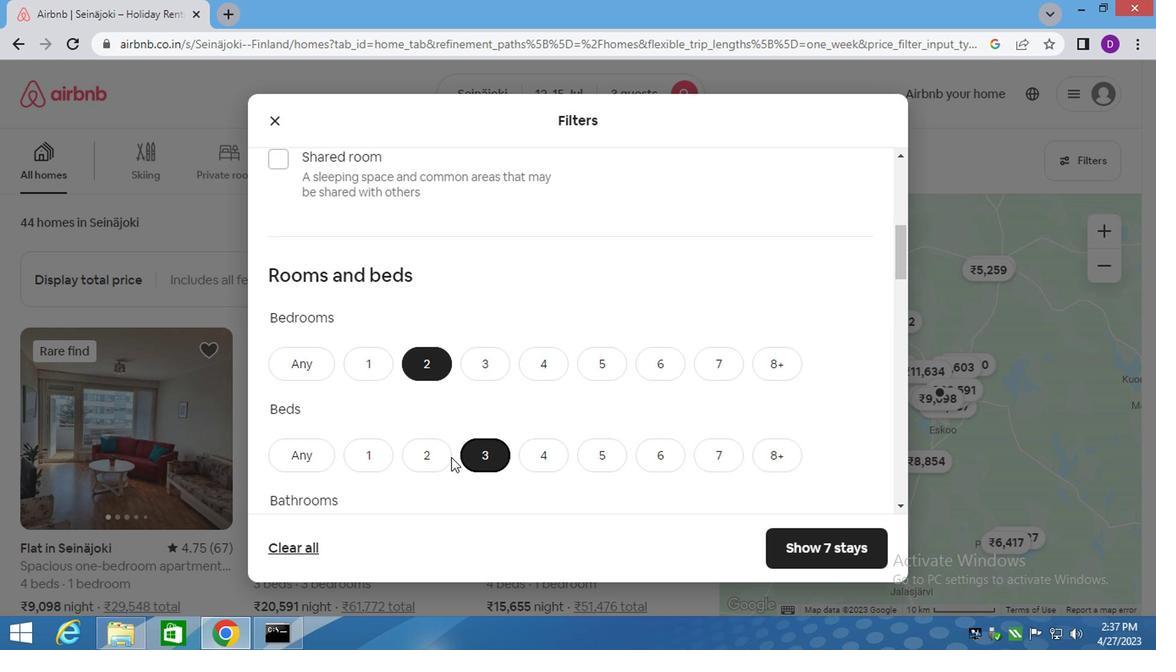 
Action: Mouse moved to (434, 457)
Screenshot: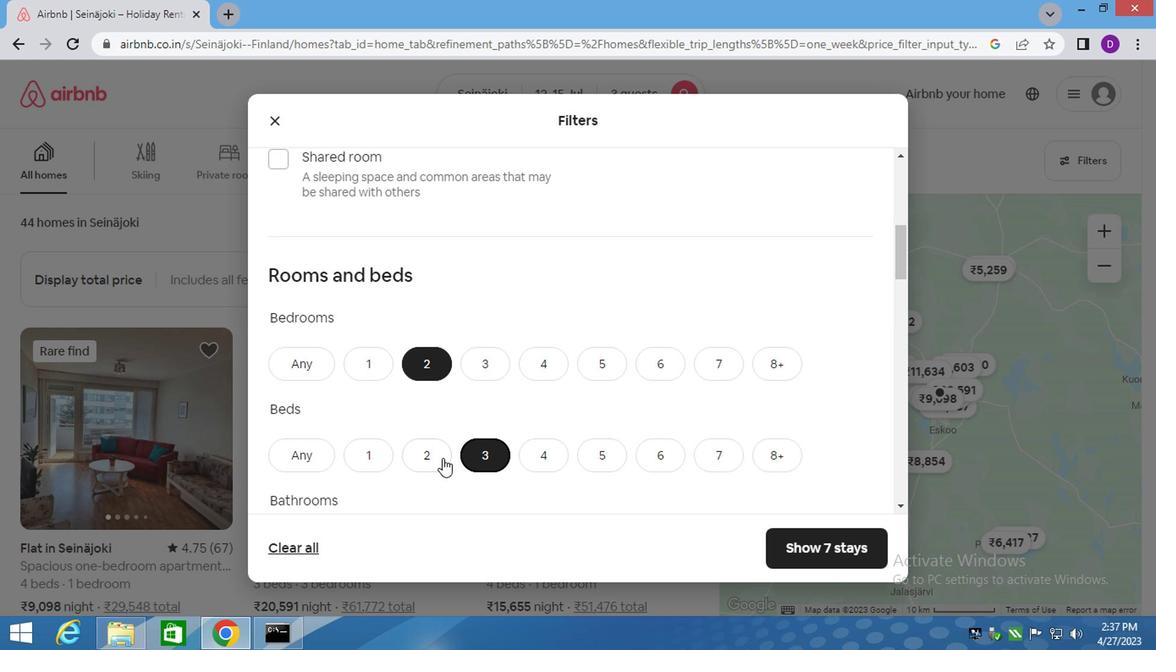 
Action: Mouse scrolled (434, 456) with delta (0, 0)
Screenshot: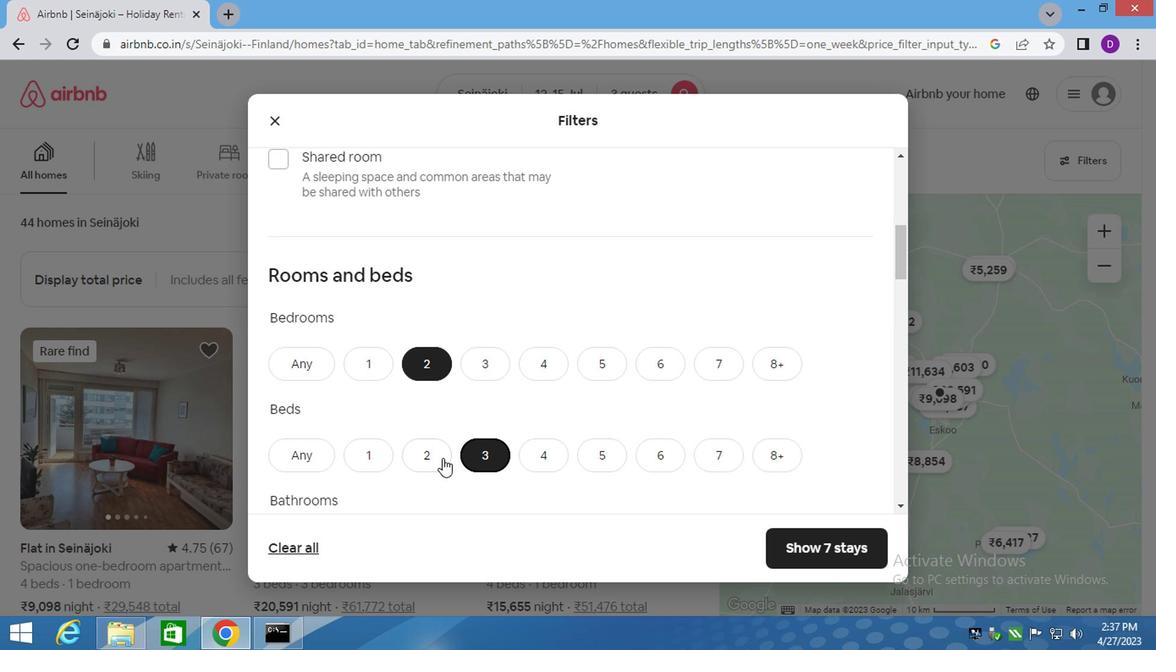 
Action: Mouse moved to (370, 368)
Screenshot: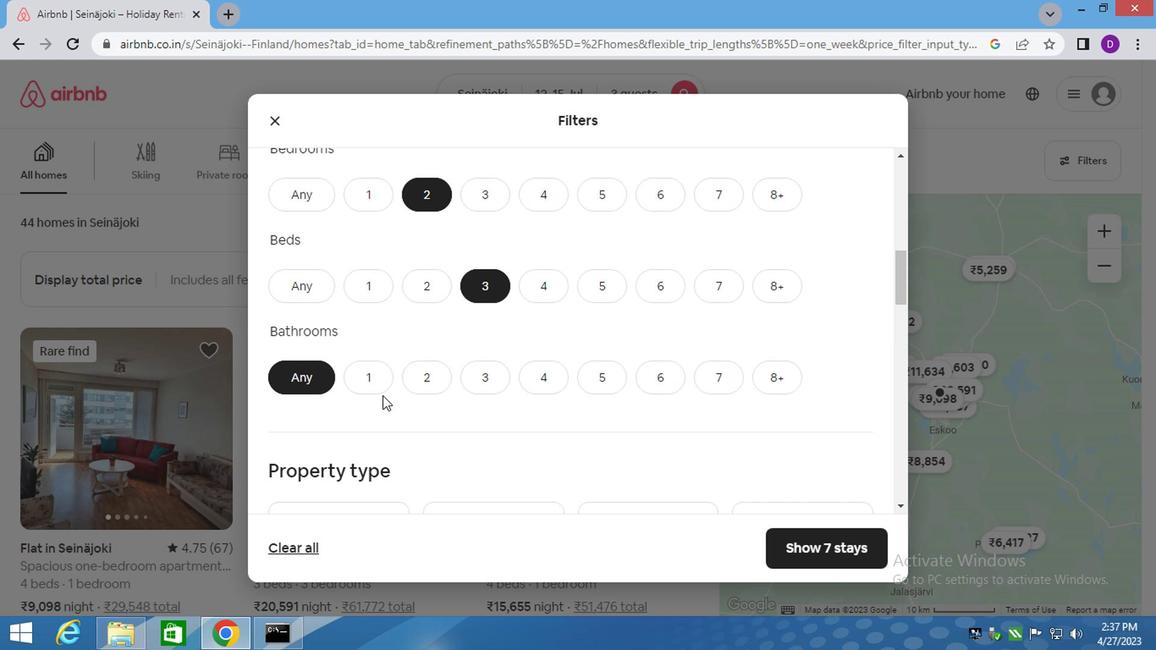 
Action: Mouse pressed left at (370, 368)
Screenshot: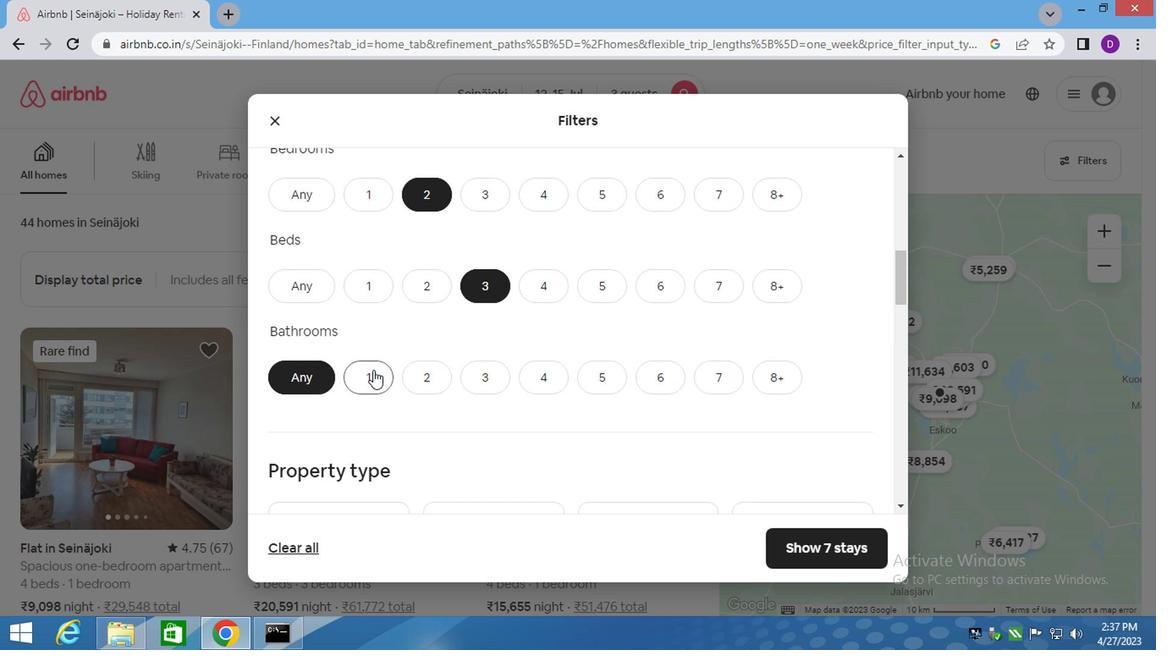 
Action: Mouse moved to (460, 404)
Screenshot: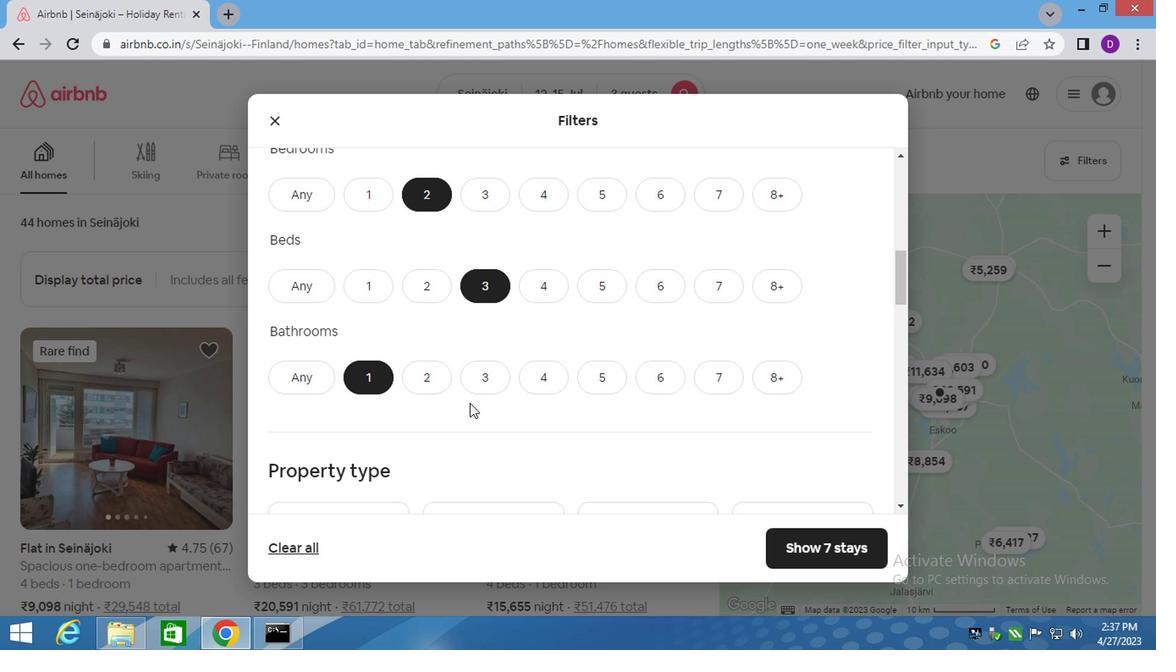 
Action: Mouse scrolled (460, 403) with delta (0, 0)
Screenshot: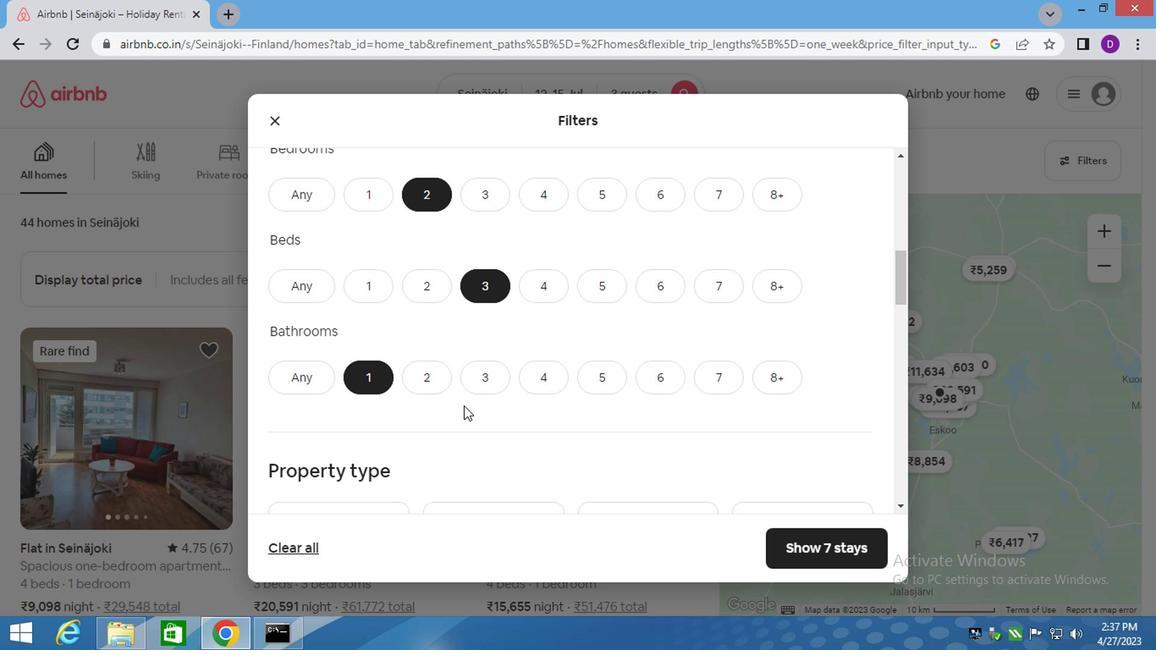 
Action: Mouse moved to (460, 405)
Screenshot: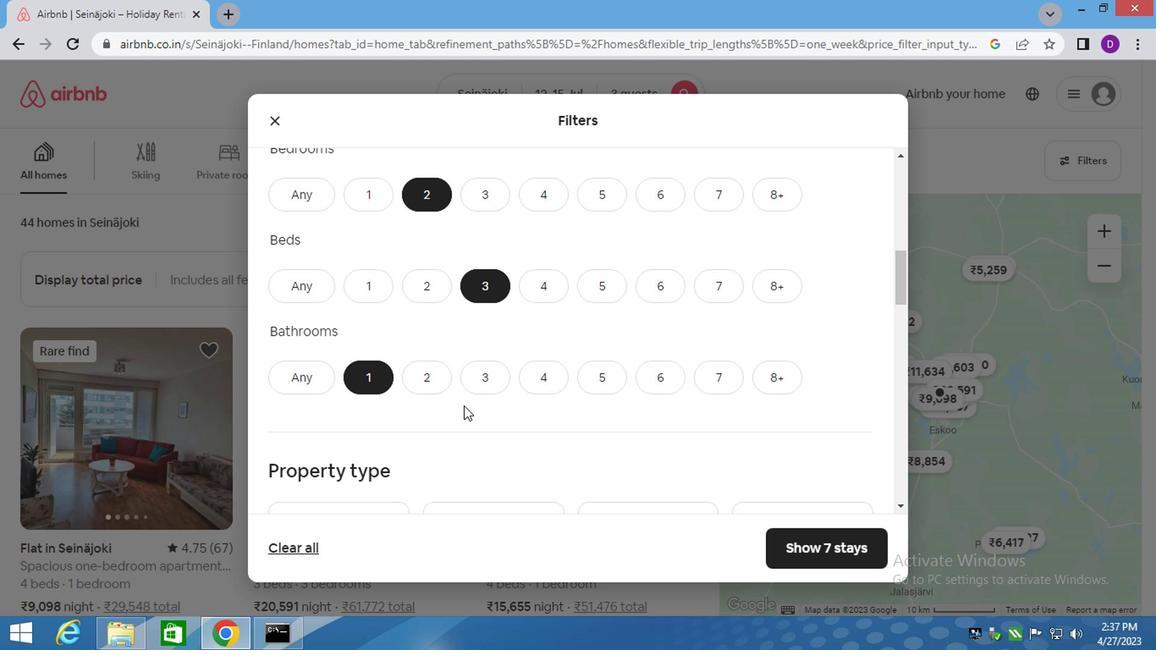 
Action: Mouse scrolled (460, 404) with delta (0, -1)
Screenshot: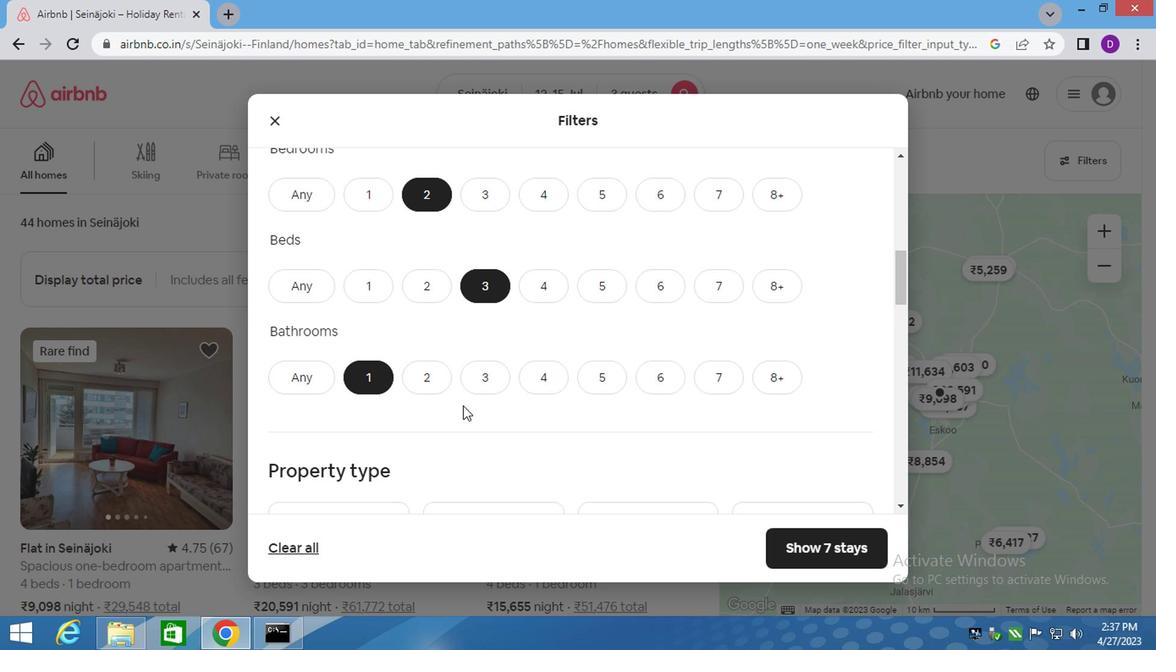 
Action: Mouse scrolled (460, 404) with delta (0, -1)
Screenshot: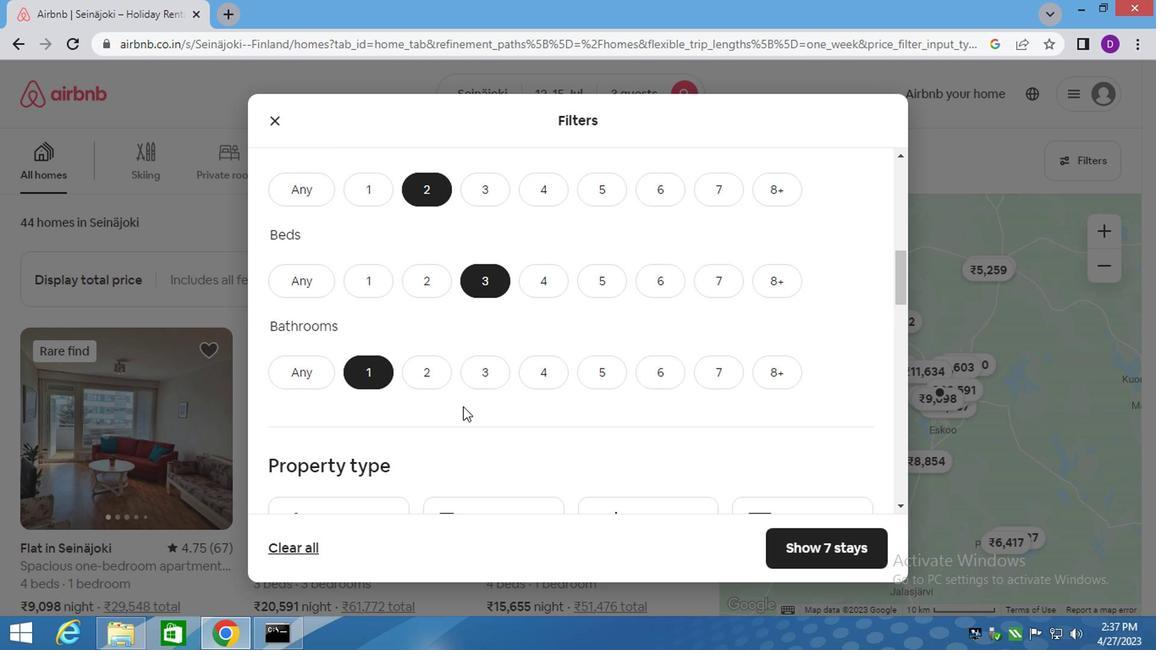 
Action: Mouse moved to (373, 310)
Screenshot: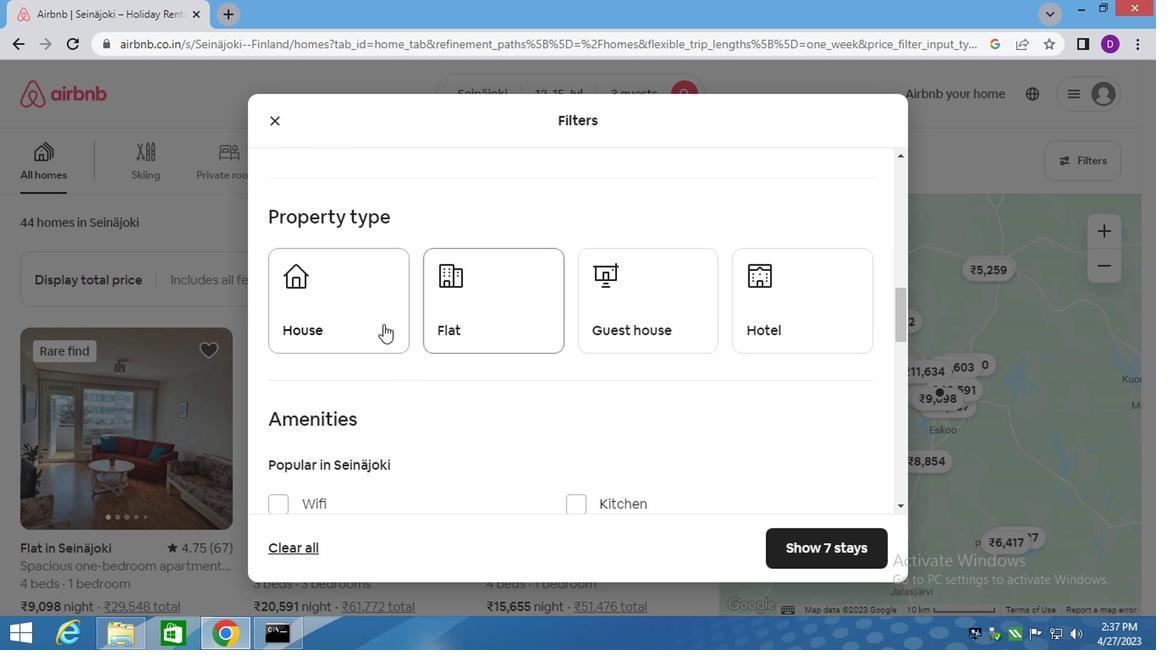 
Action: Mouse pressed left at (373, 310)
Screenshot: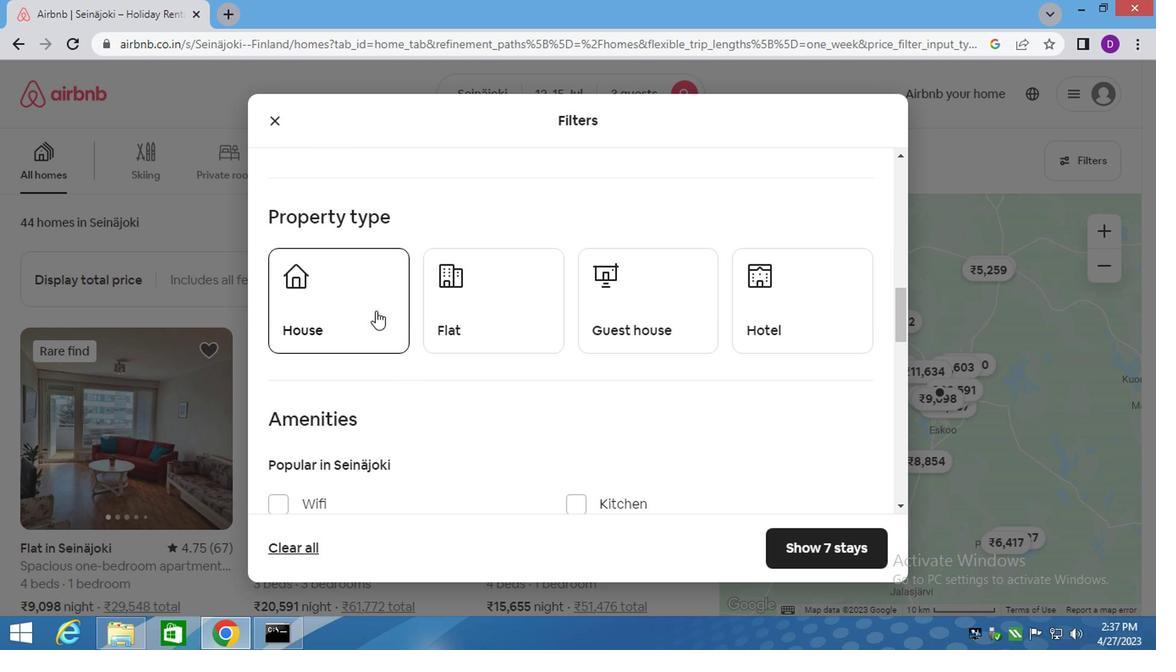 
Action: Mouse moved to (443, 328)
Screenshot: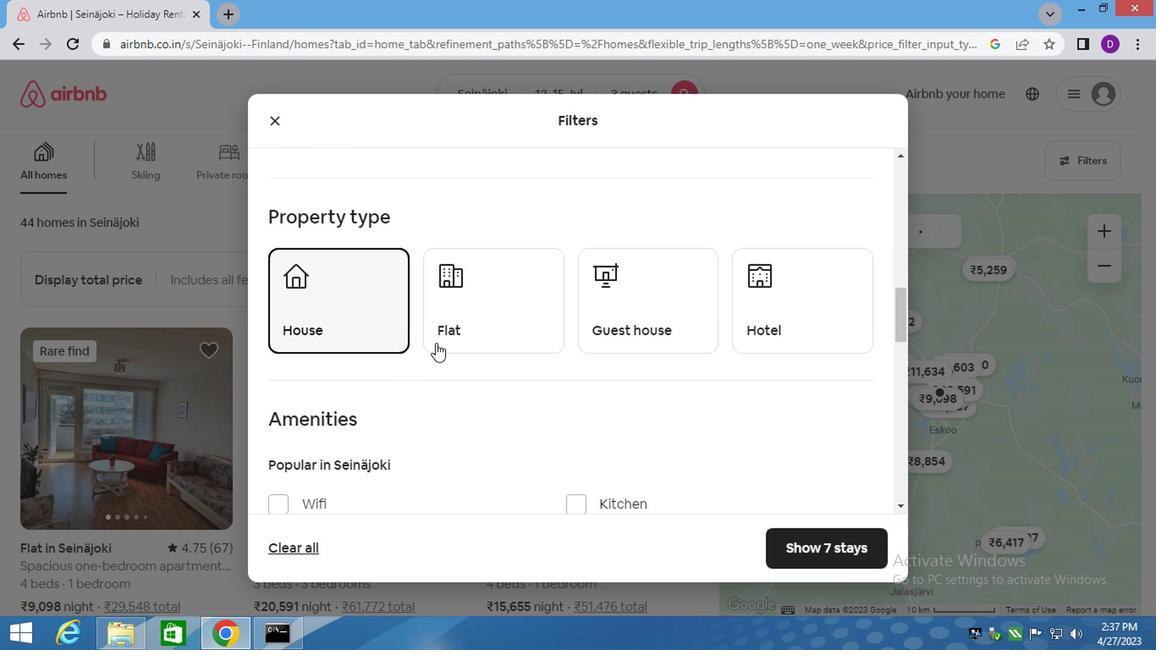 
Action: Mouse pressed left at (443, 328)
Screenshot: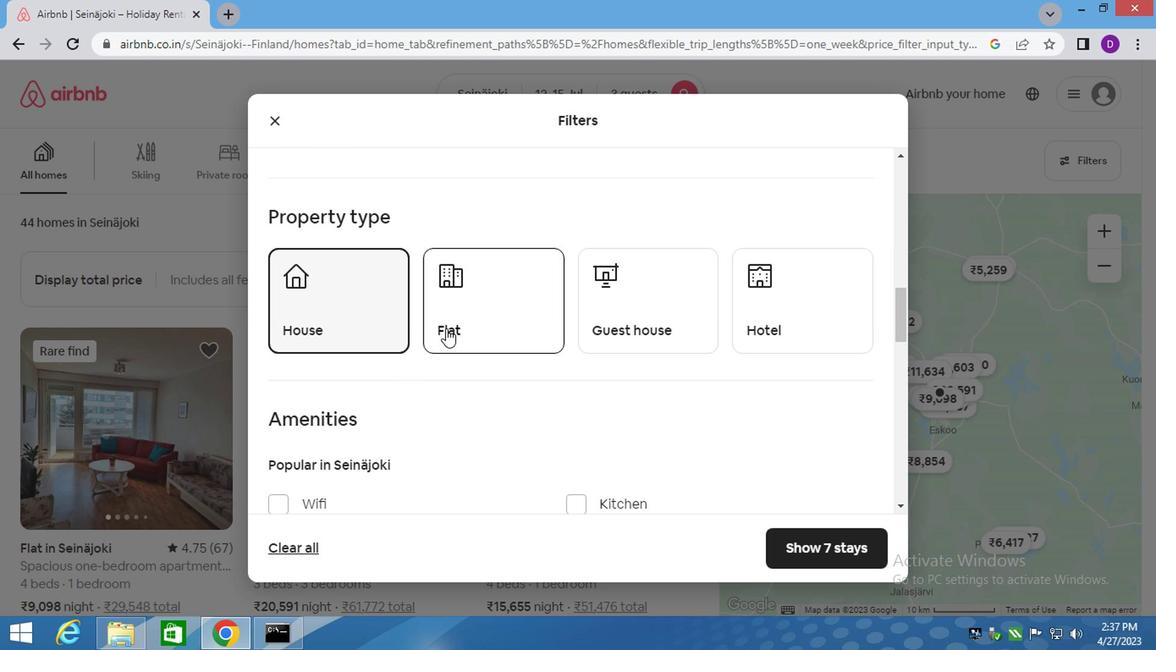 
Action: Mouse moved to (613, 318)
Screenshot: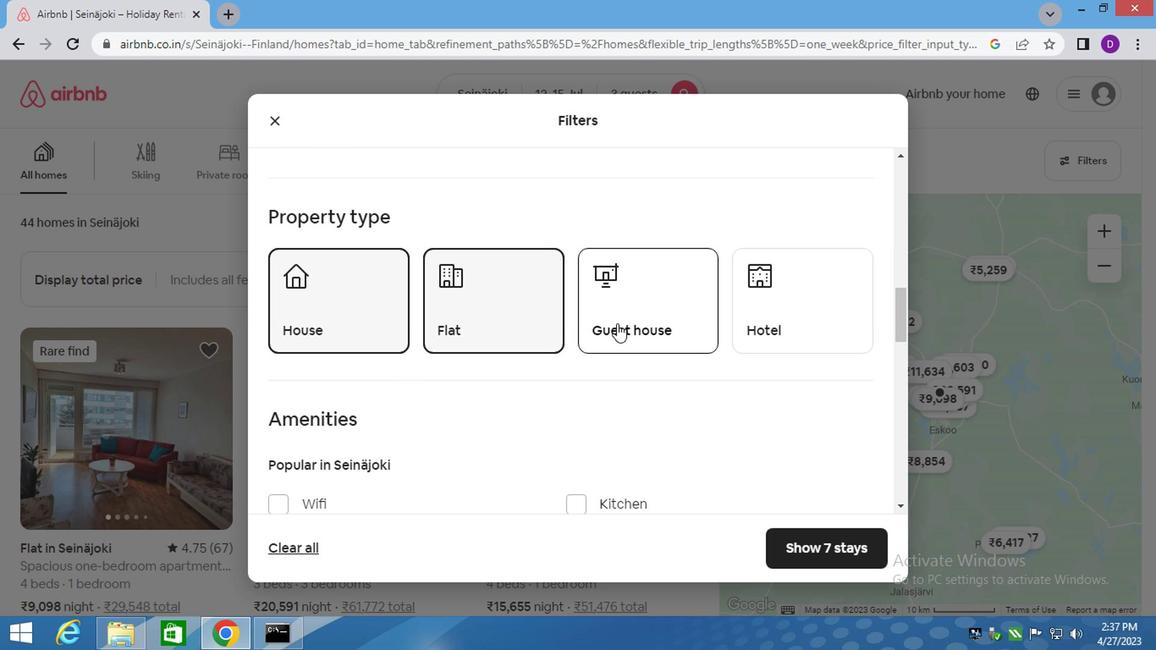 
Action: Mouse pressed left at (613, 318)
Screenshot: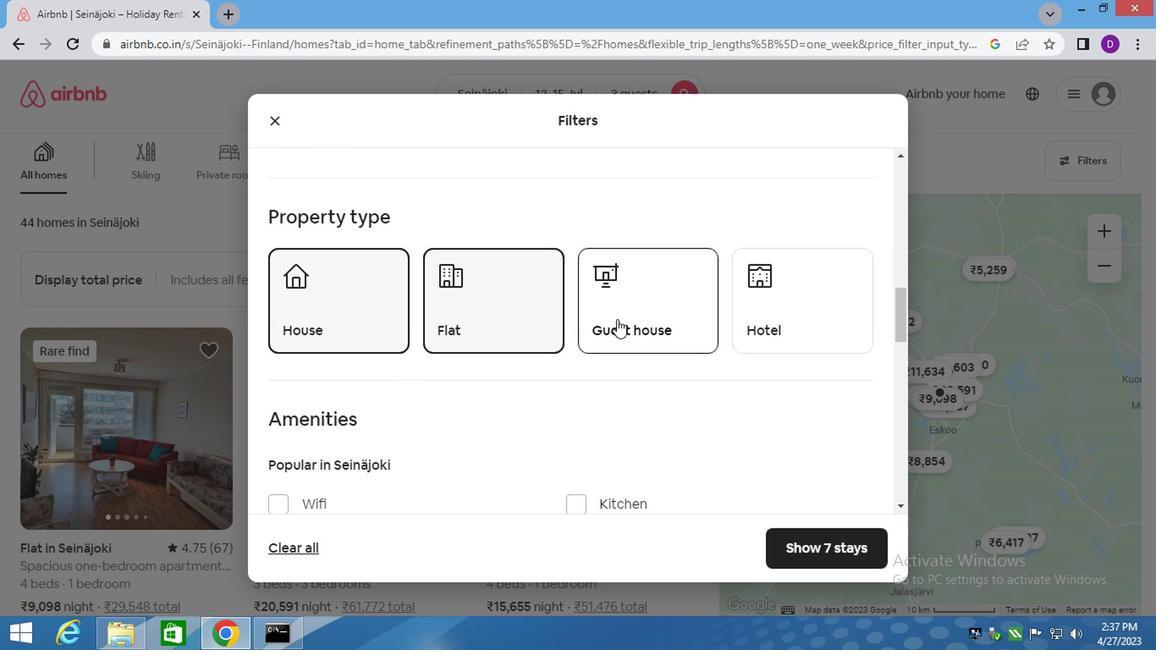 
Action: Mouse moved to (565, 440)
Screenshot: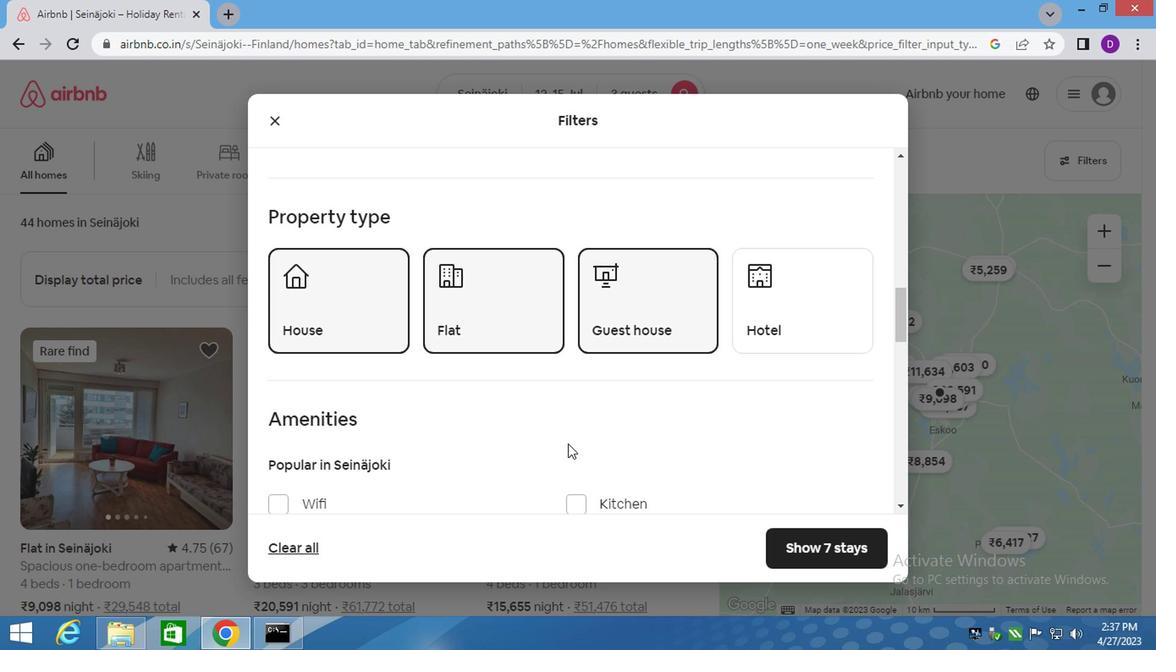 
Action: Mouse scrolled (565, 439) with delta (0, 0)
Screenshot: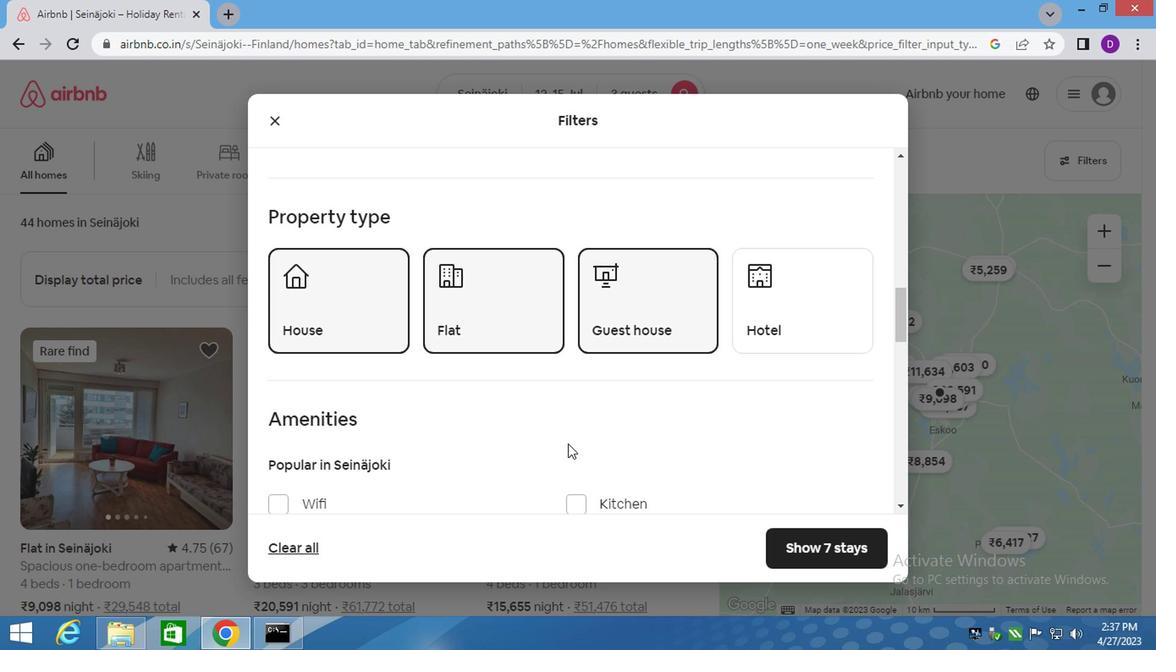 
Action: Mouse moved to (565, 438)
Screenshot: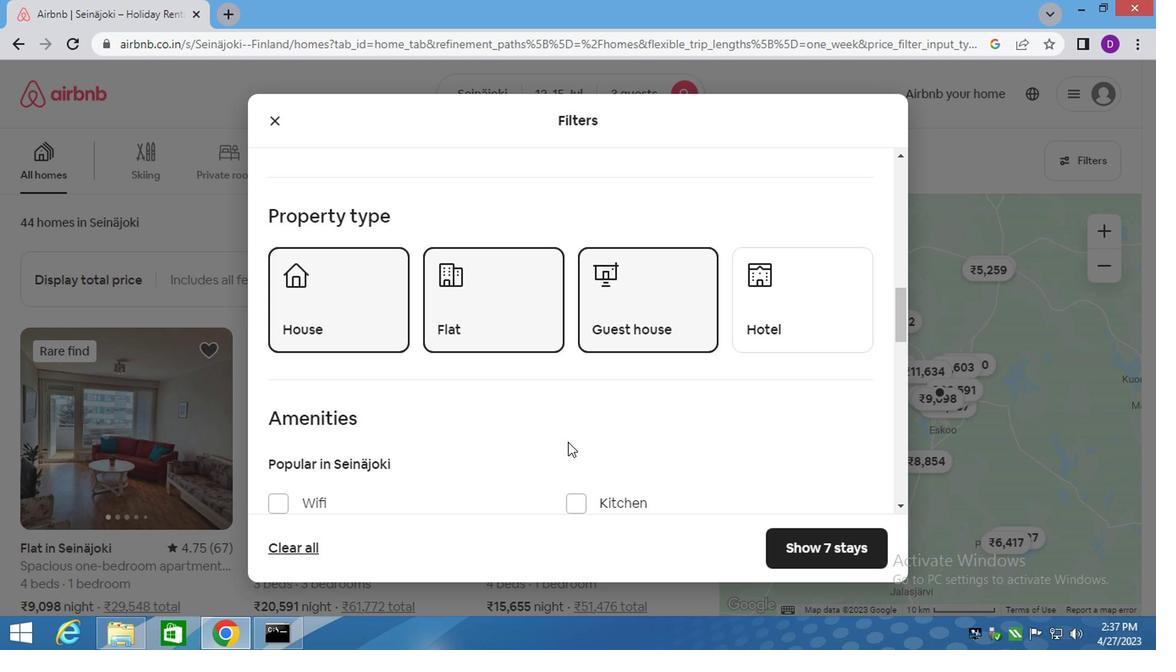 
Action: Mouse scrolled (565, 437) with delta (0, 0)
Screenshot: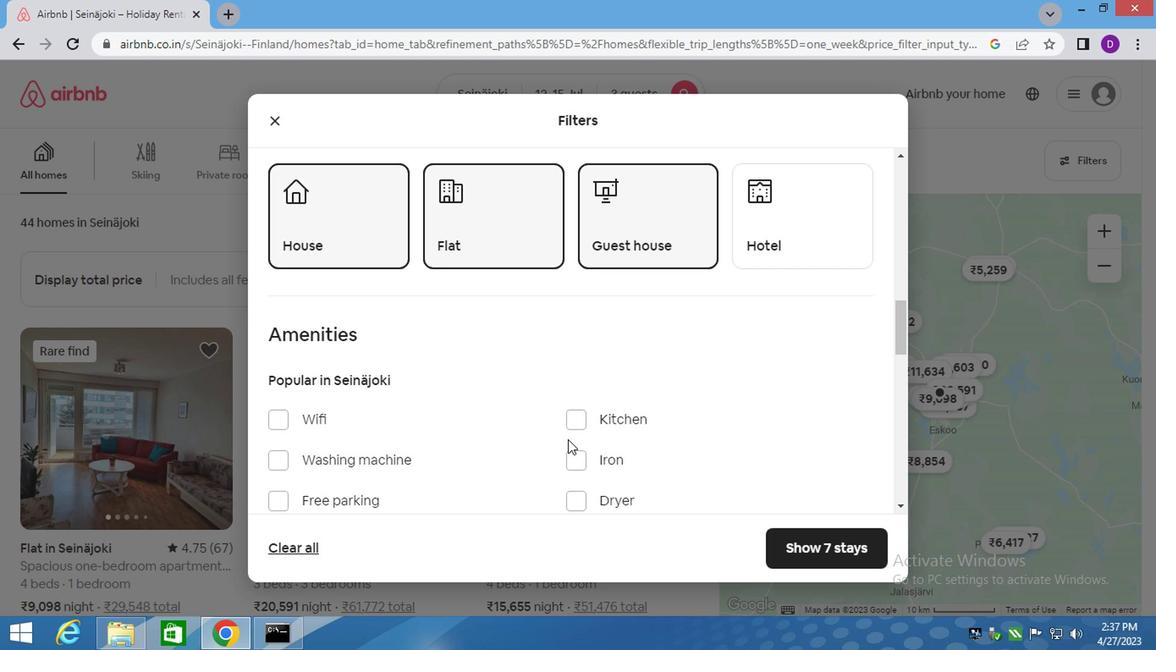 
Action: Mouse scrolled (565, 437) with delta (0, 0)
Screenshot: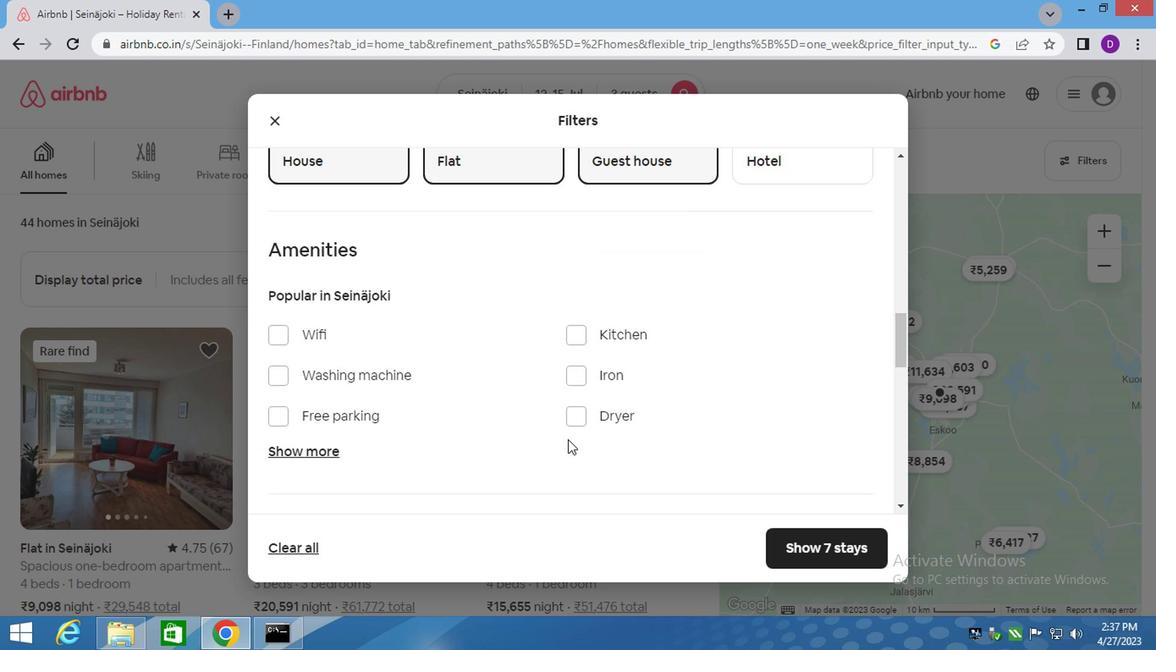 
Action: Mouse scrolled (565, 437) with delta (0, 0)
Screenshot: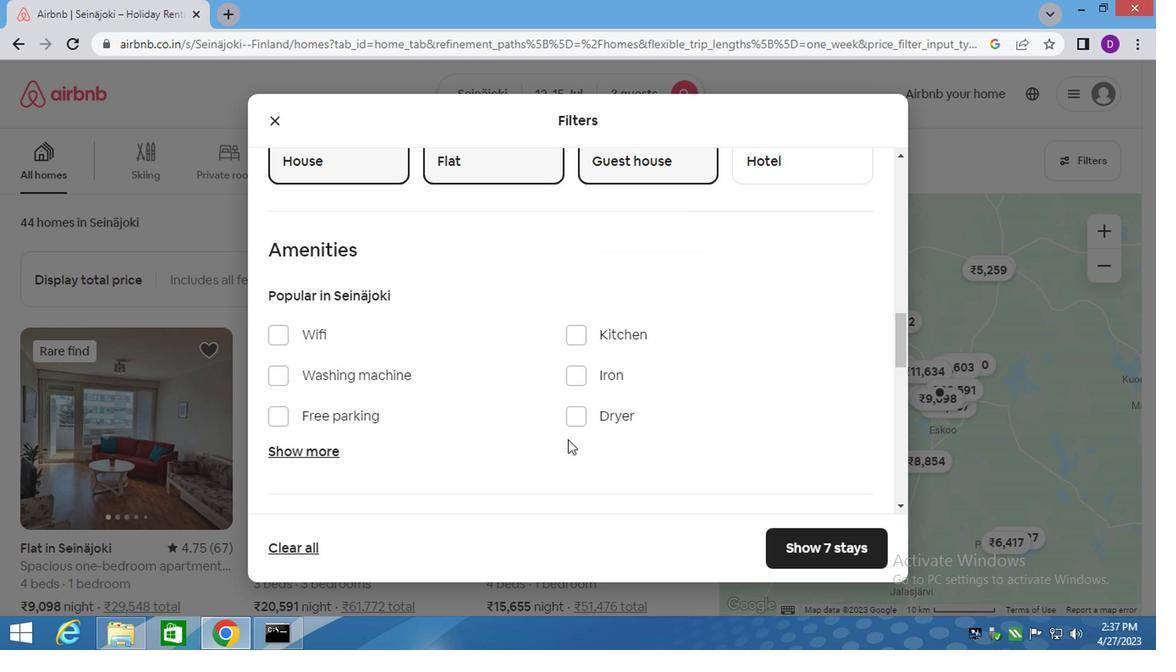 
Action: Mouse scrolled (565, 437) with delta (0, 0)
Screenshot: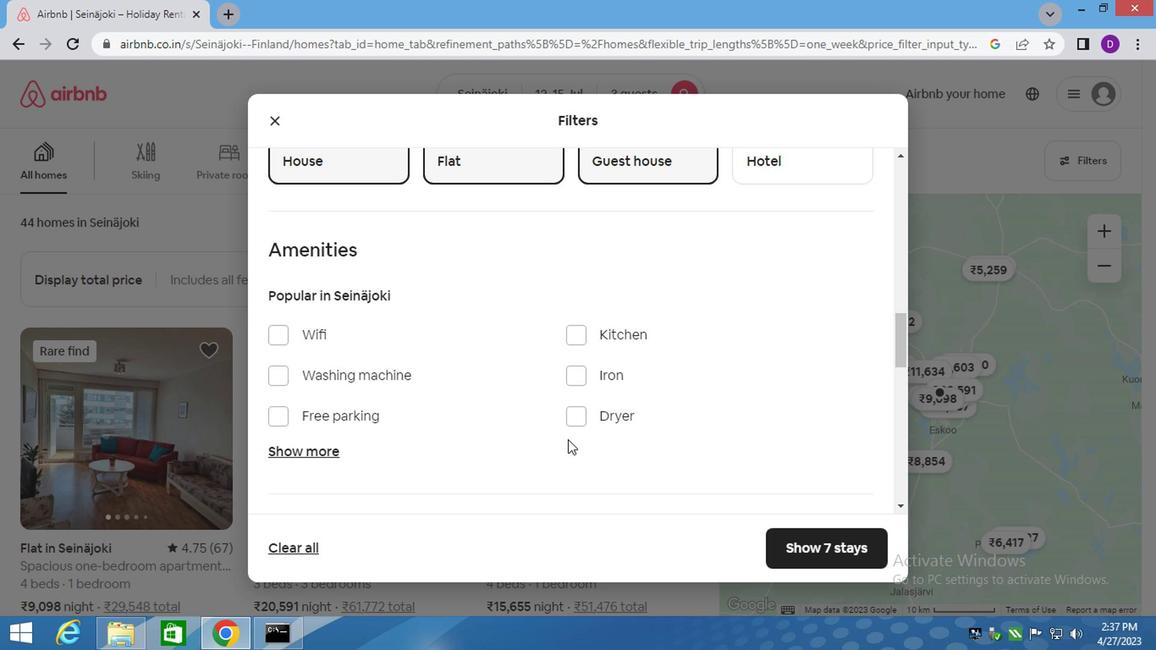 
Action: Mouse moved to (839, 395)
Screenshot: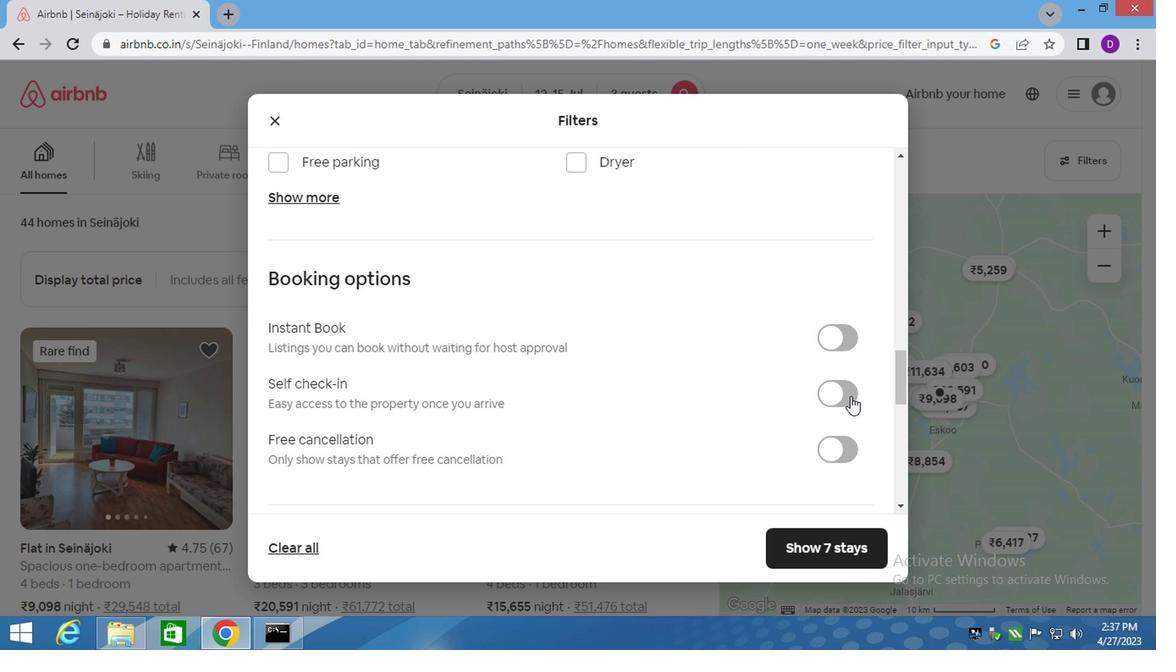 
Action: Mouse pressed left at (839, 395)
Screenshot: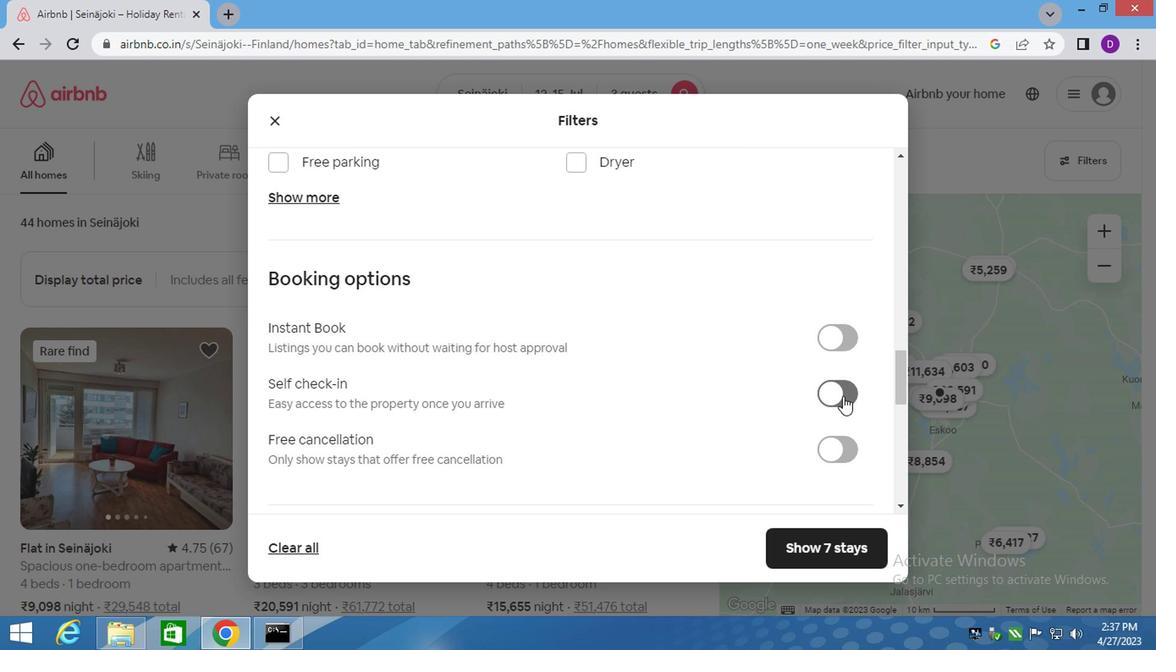 
Action: Mouse moved to (826, 543)
Screenshot: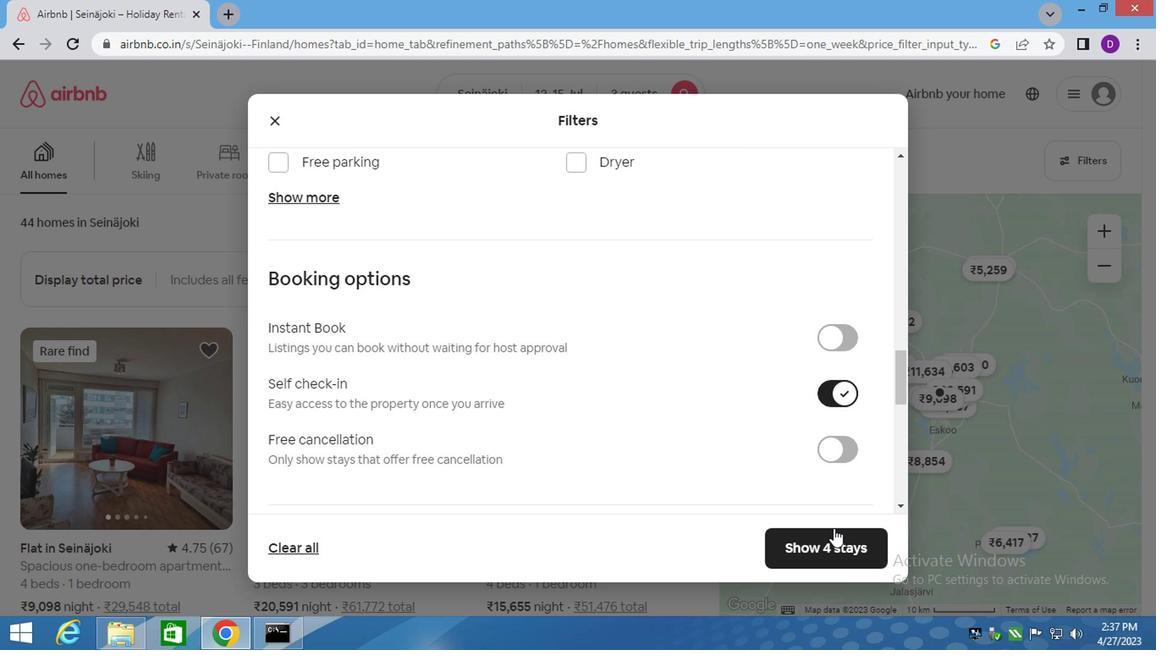 
Action: Mouse pressed left at (826, 543)
Screenshot: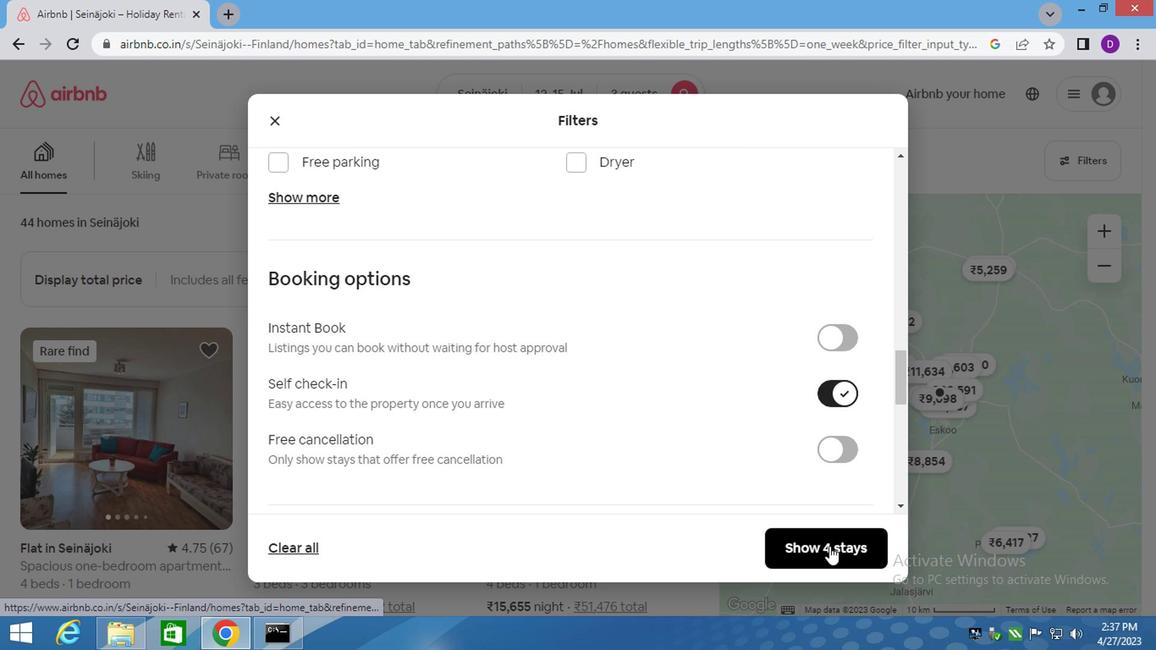 
Action: Mouse moved to (698, 469)
Screenshot: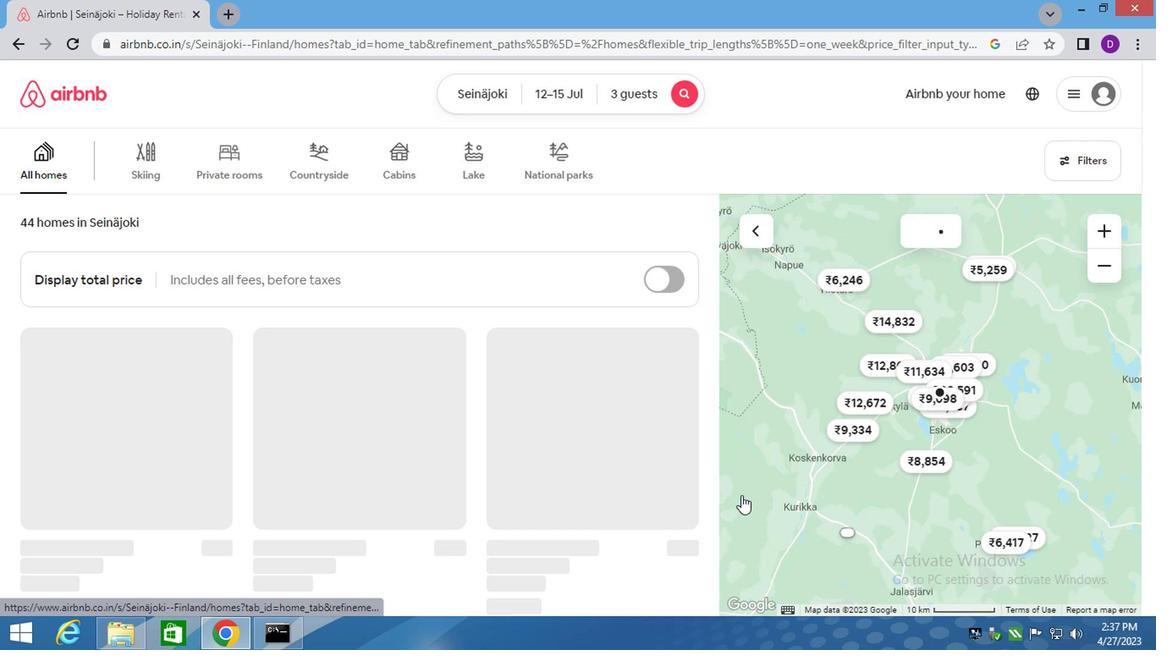 
